 Task: Find a house in Proletarsk, Russia, with 1 bedroom and 1 bed, priced between ₹5000 and ₹12000.
Action: Mouse moved to (427, 63)
Screenshot: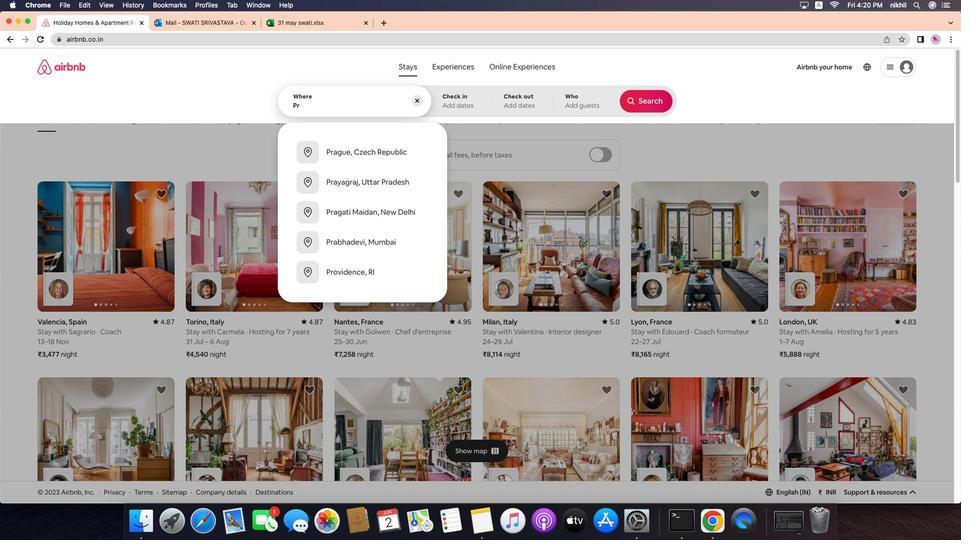 
Action: Mouse pressed left at (427, 63)
Screenshot: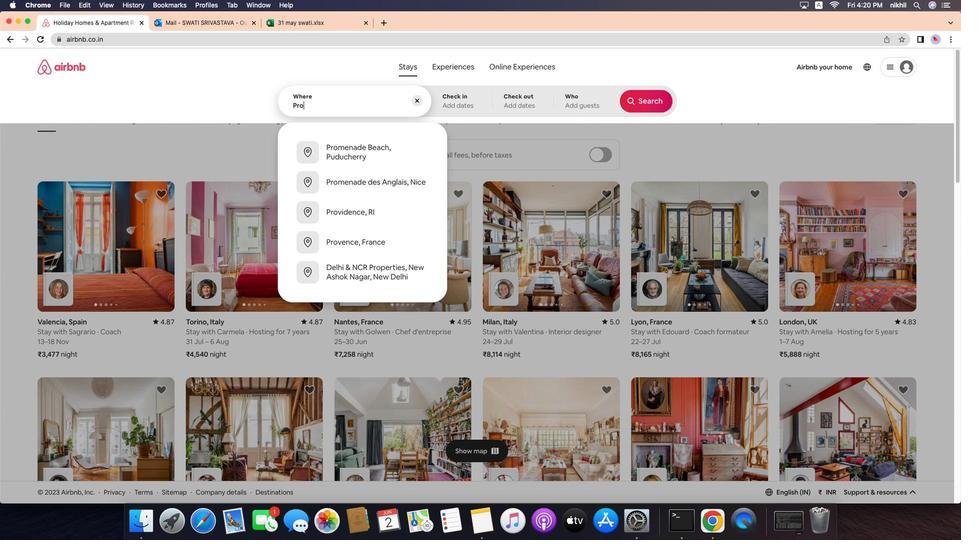 
Action: Mouse moved to (432, 59)
Screenshot: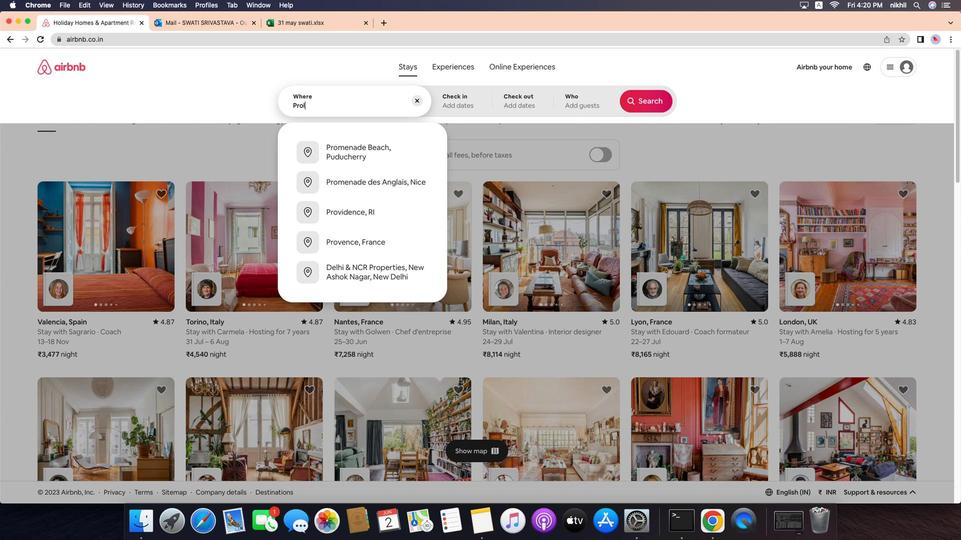 
Action: Mouse pressed left at (432, 59)
Screenshot: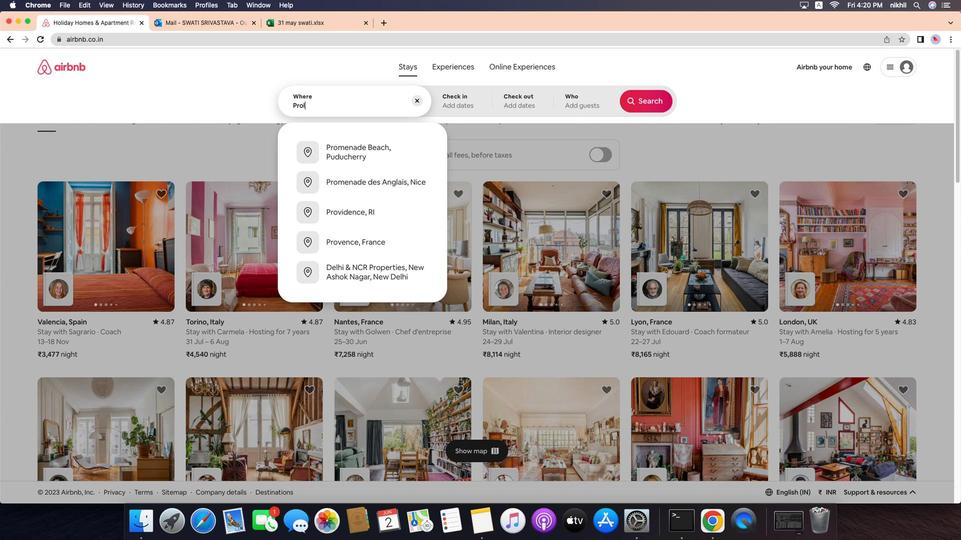
Action: Mouse moved to (367, 98)
Screenshot: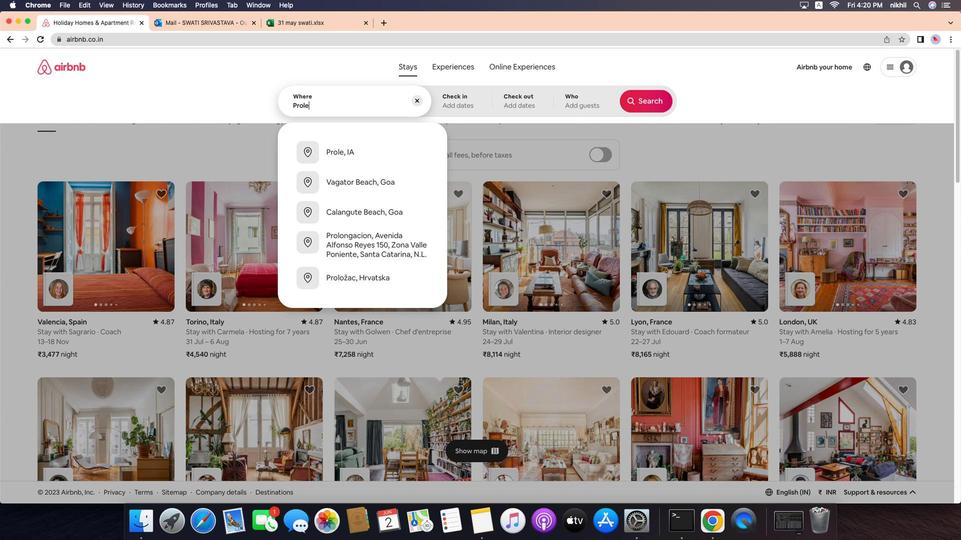 
Action: Mouse pressed left at (367, 98)
Screenshot: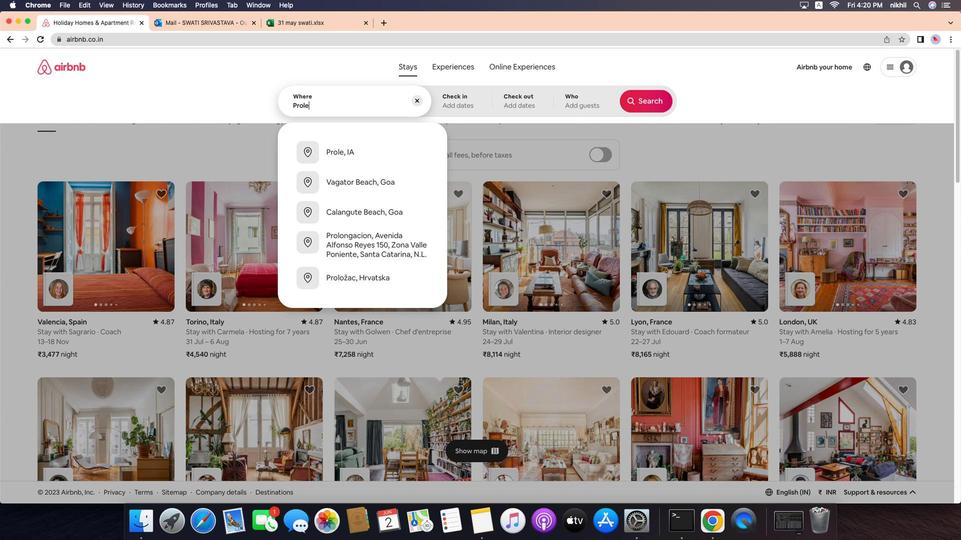 
Action: Mouse moved to (366, 98)
Screenshot: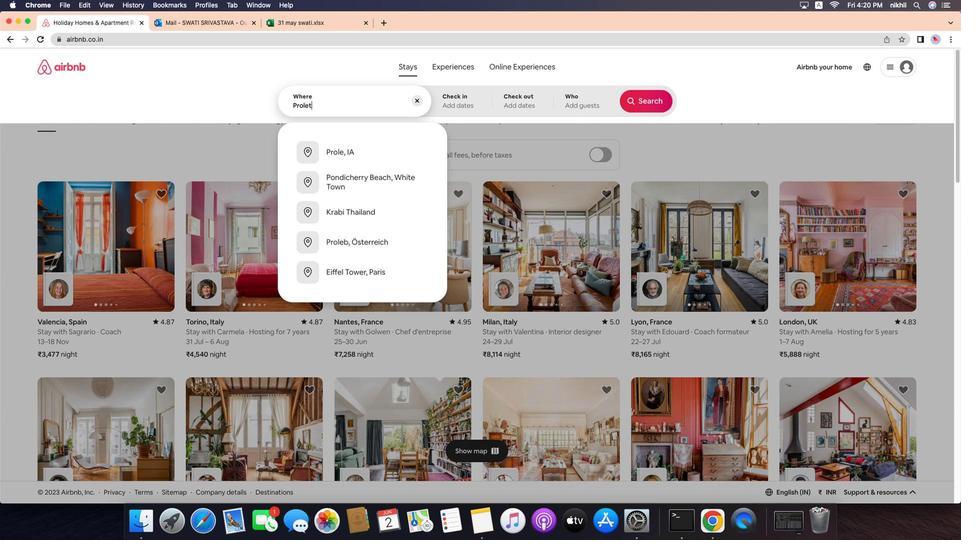 
Action: Key pressed Key.caps_lock'P'Key.caps_lock'r''o''l''e''t''a''r''s''k'','Key.spaceKey.caps_lock'R'Key.caps_lock'u''s''s''i''a'Key.enter
Screenshot: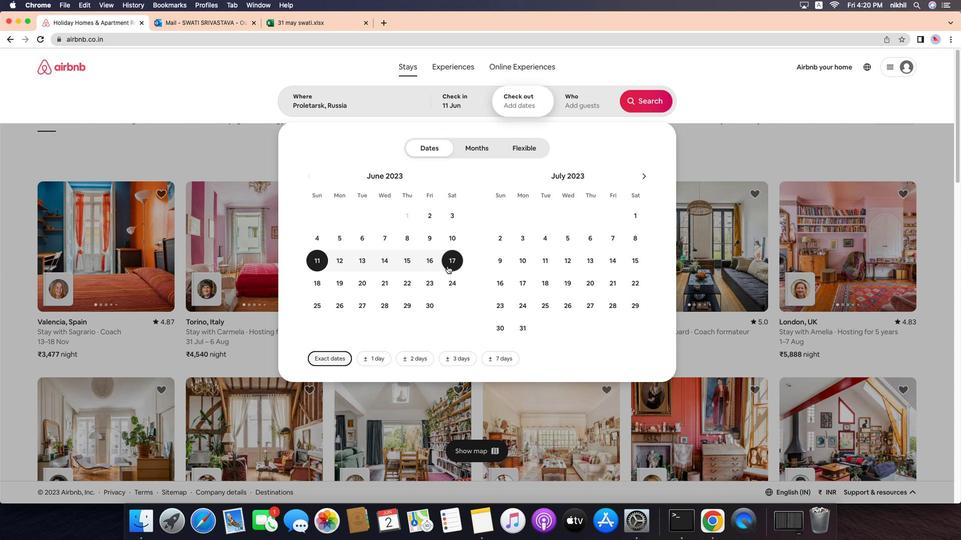 
Action: Mouse moved to (321, 264)
Screenshot: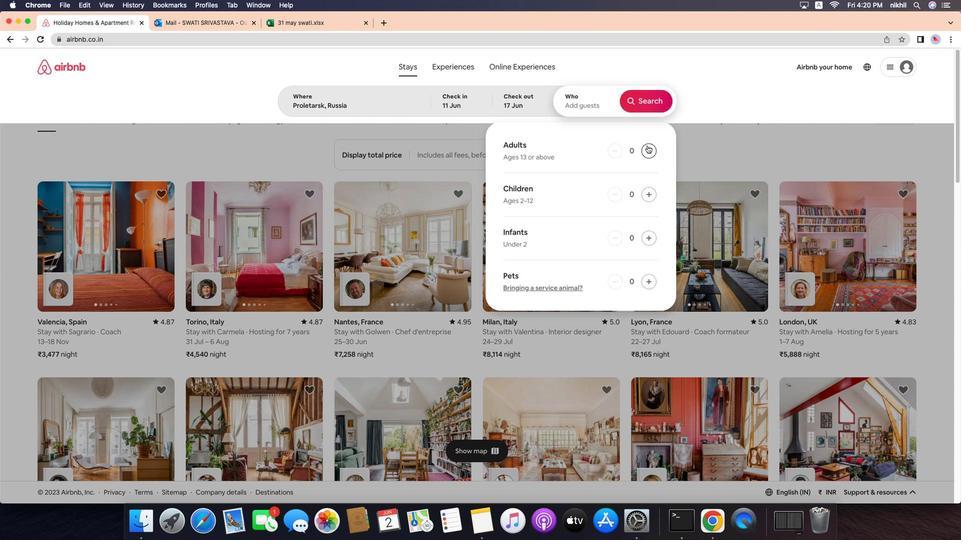 
Action: Mouse pressed left at (321, 264)
Screenshot: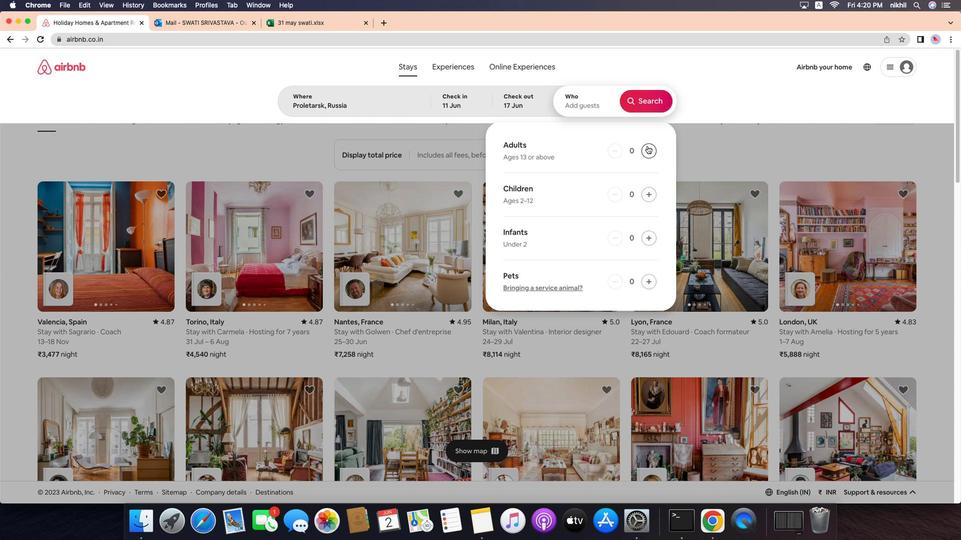 
Action: Mouse moved to (463, 270)
Screenshot: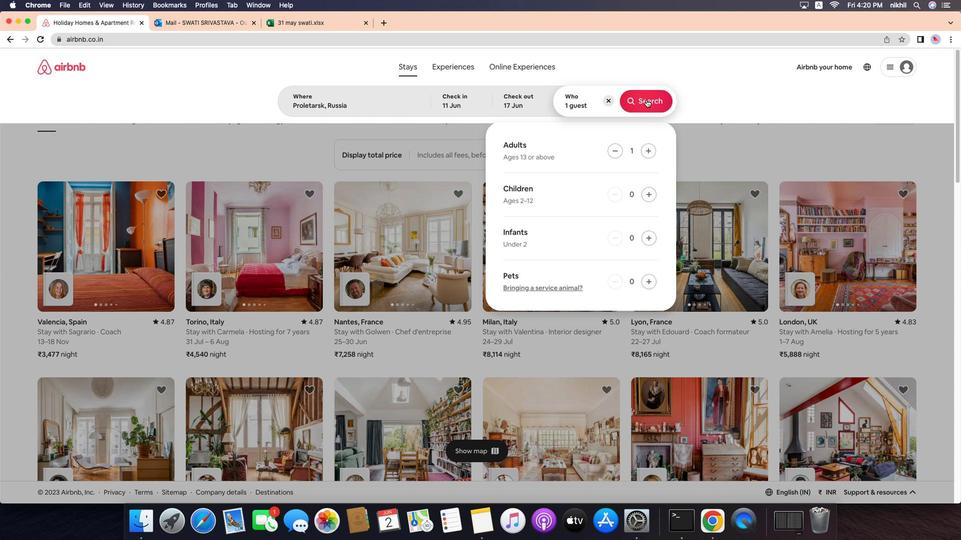 
Action: Mouse pressed left at (463, 270)
Screenshot: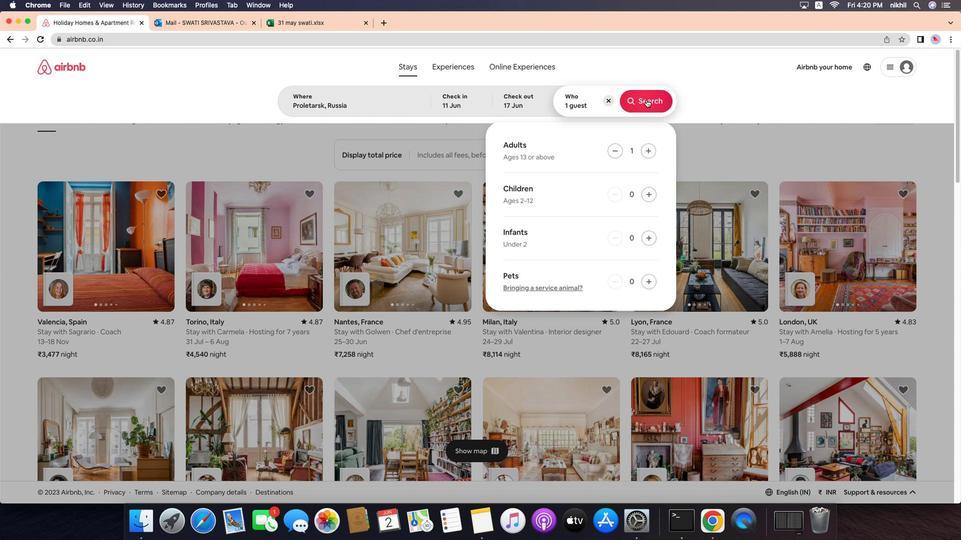 
Action: Mouse moved to (614, 92)
Screenshot: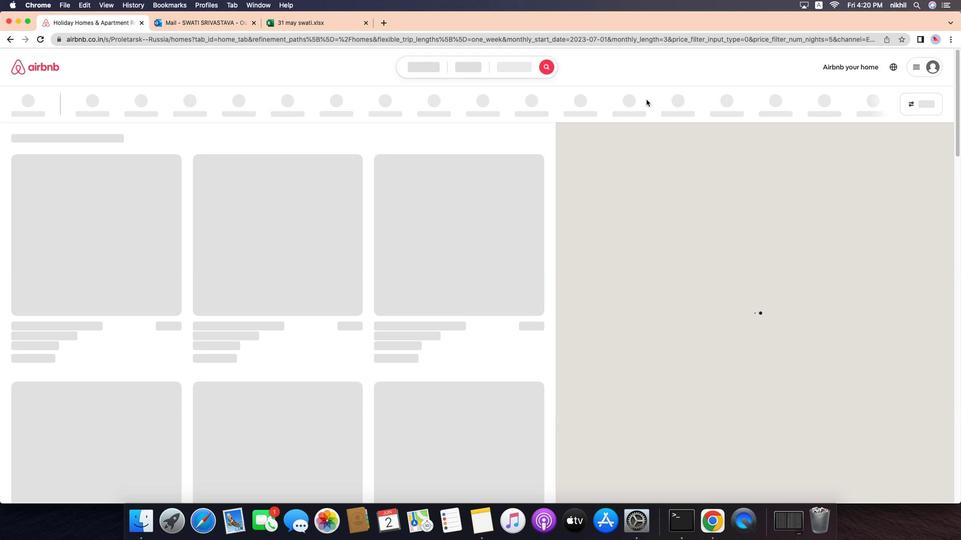 
Action: Mouse pressed left at (614, 92)
Screenshot: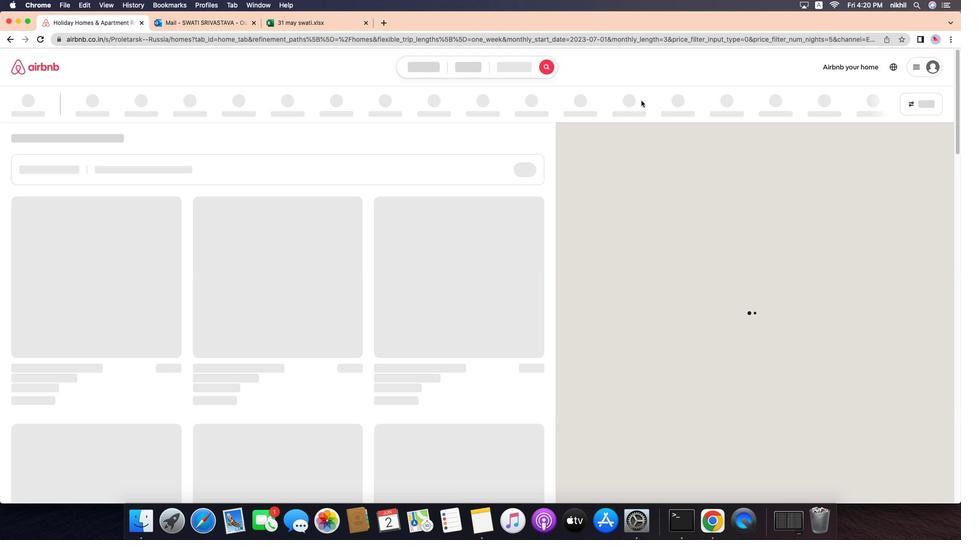 
Action: Mouse moved to (676, 142)
Screenshot: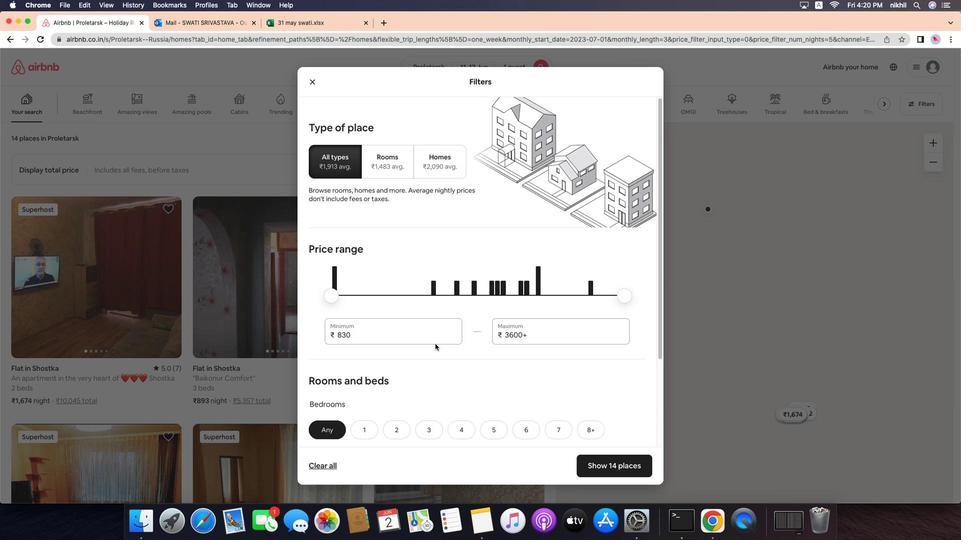 
Action: Mouse pressed left at (676, 142)
Screenshot: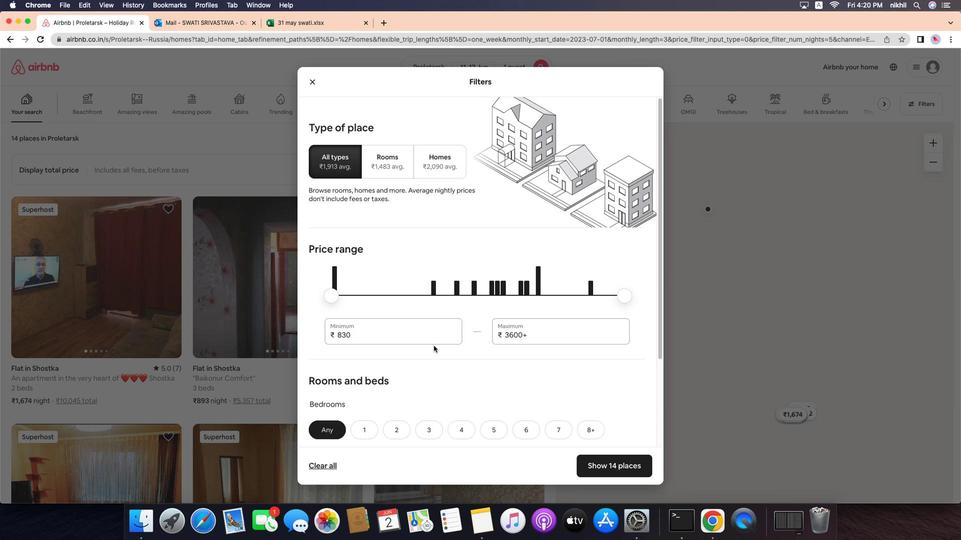 
Action: Mouse moved to (675, 92)
Screenshot: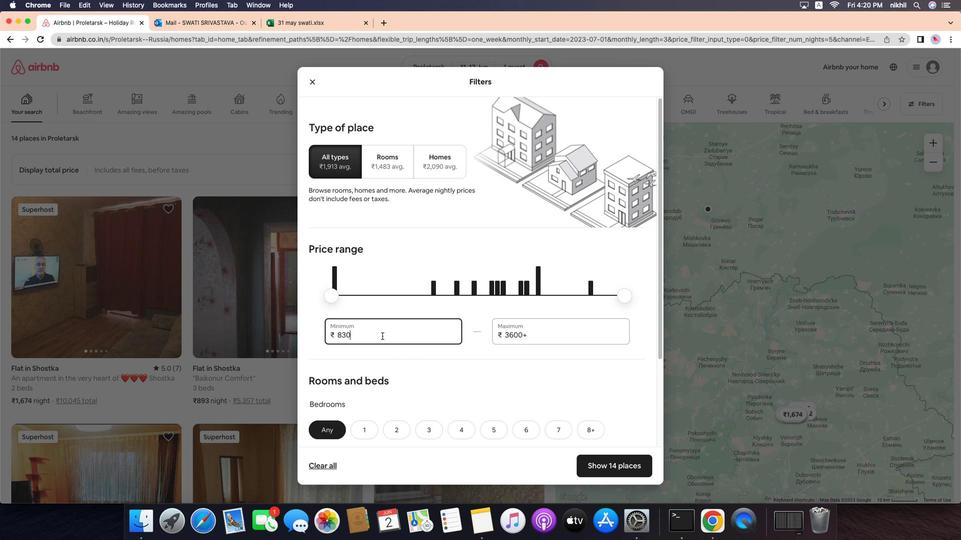 
Action: Mouse pressed left at (675, 92)
Screenshot: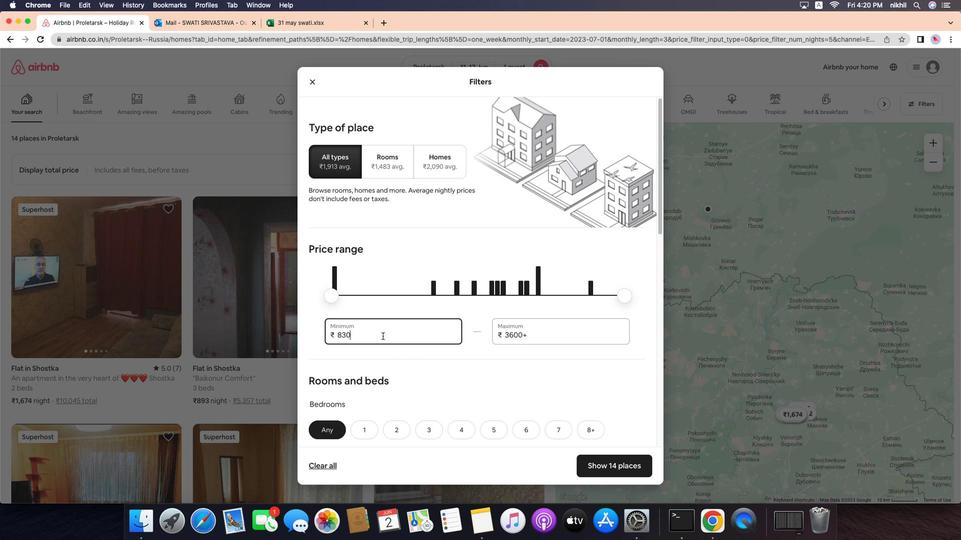 
Action: Mouse moved to (966, 97)
Screenshot: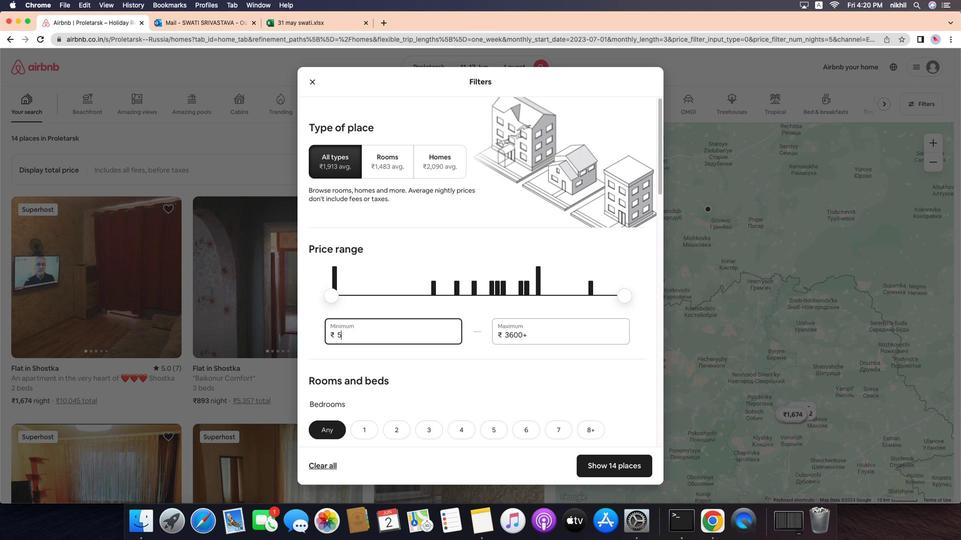 
Action: Mouse pressed left at (966, 97)
Screenshot: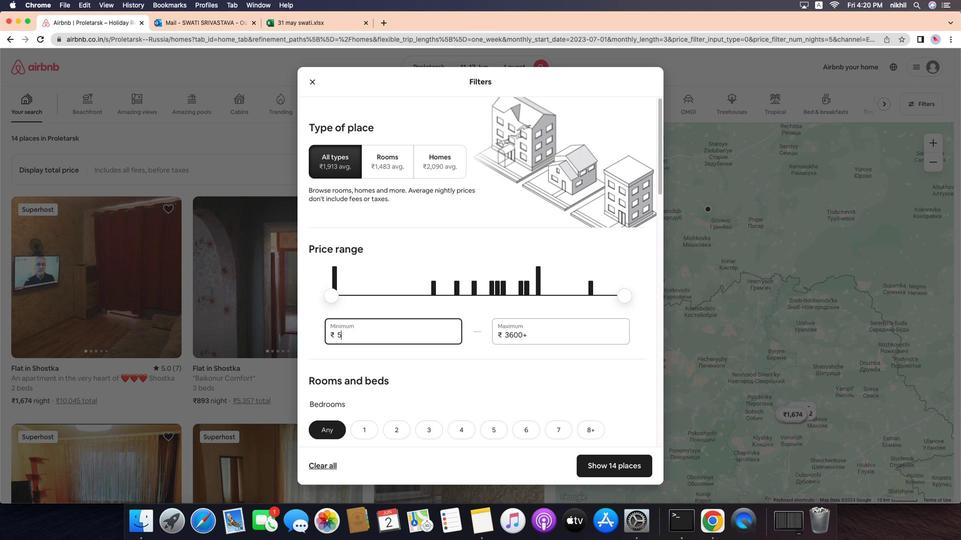 
Action: Mouse moved to (393, 344)
Screenshot: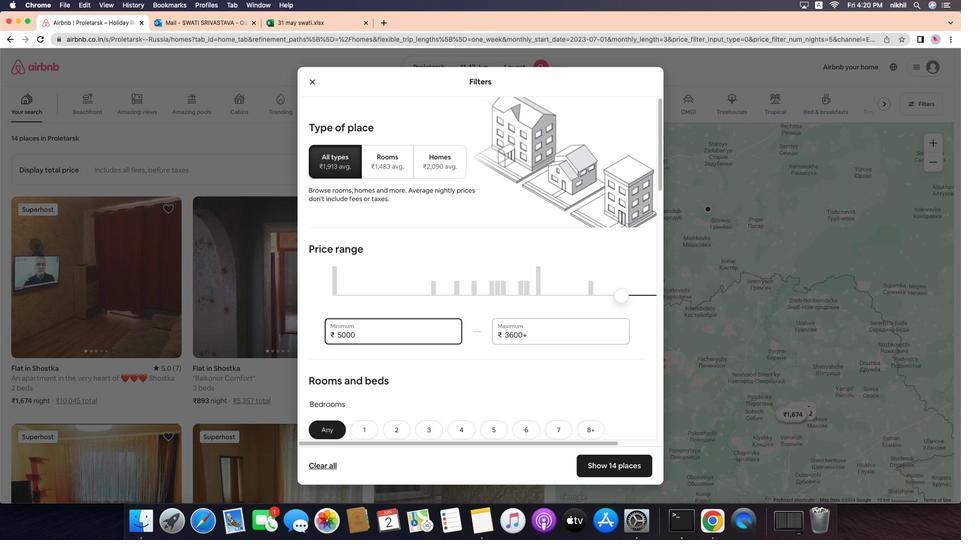 
Action: Mouse pressed left at (393, 344)
Screenshot: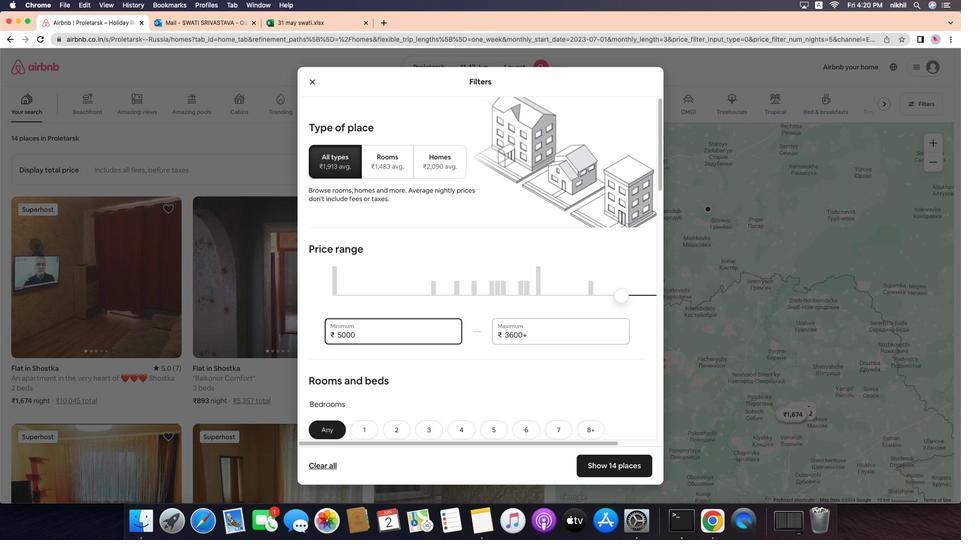 
Action: Mouse moved to (393, 344)
Screenshot: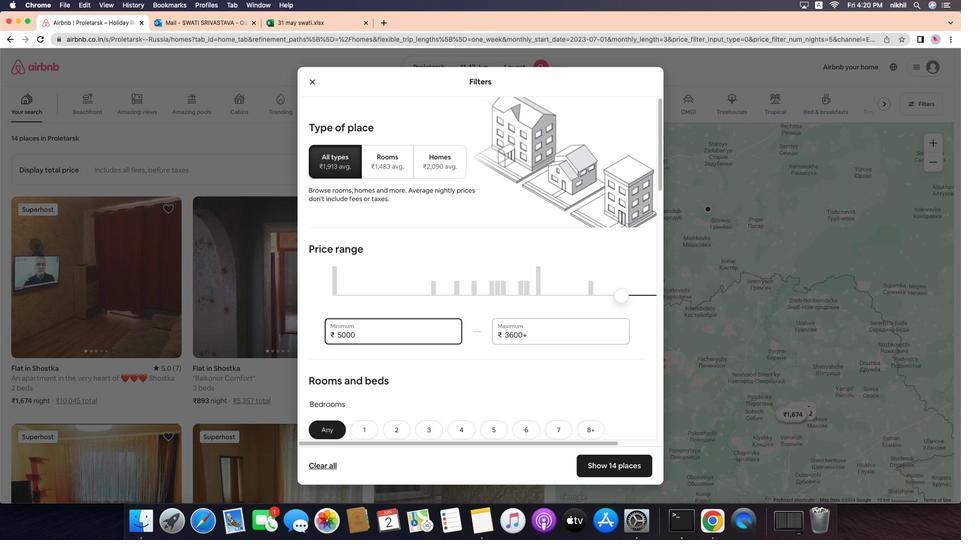 
Action: Key pressed Key.backspaceKey.backspaceKey.backspaceKey.backspace'5''0''0''0'
Screenshot: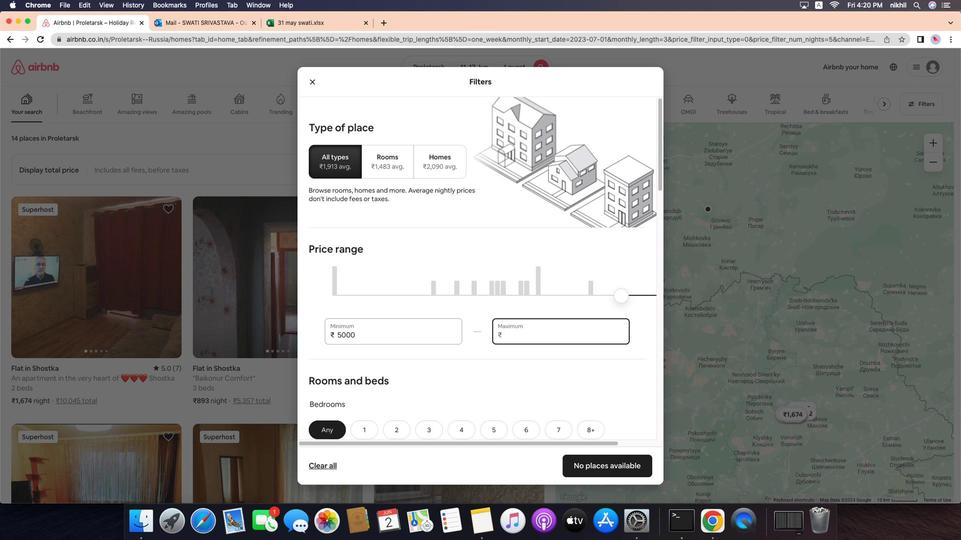 
Action: Mouse moved to (565, 343)
Screenshot: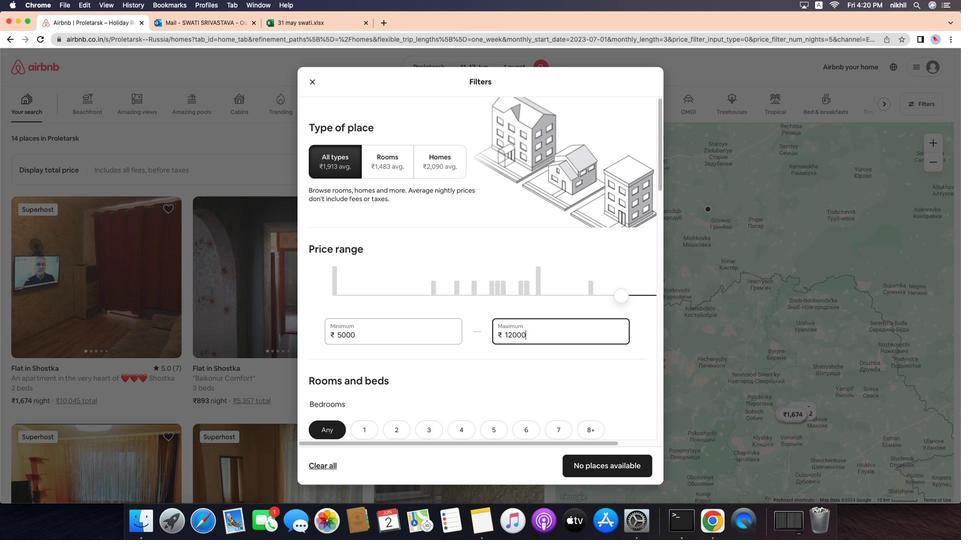 
Action: Mouse pressed left at (565, 343)
Screenshot: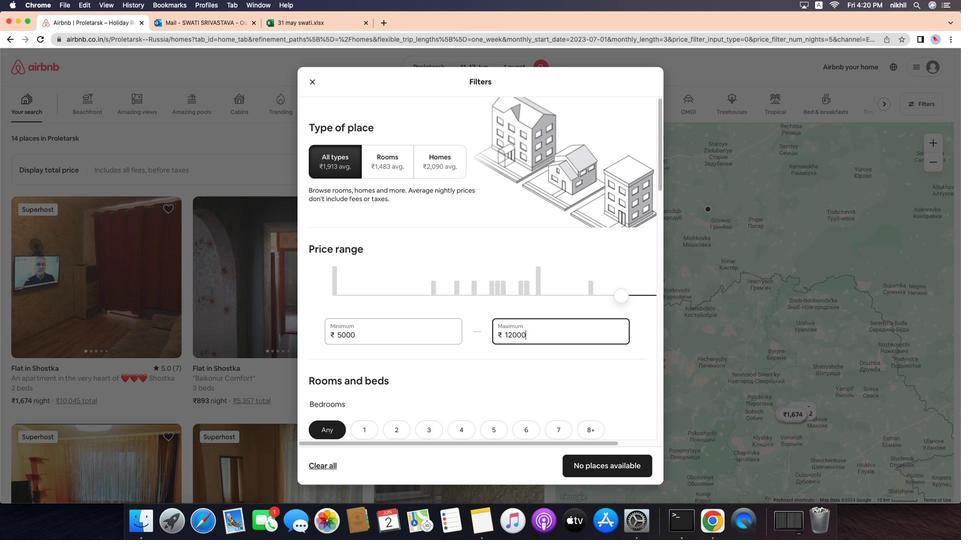 
Action: Mouse moved to (564, 343)
Screenshot: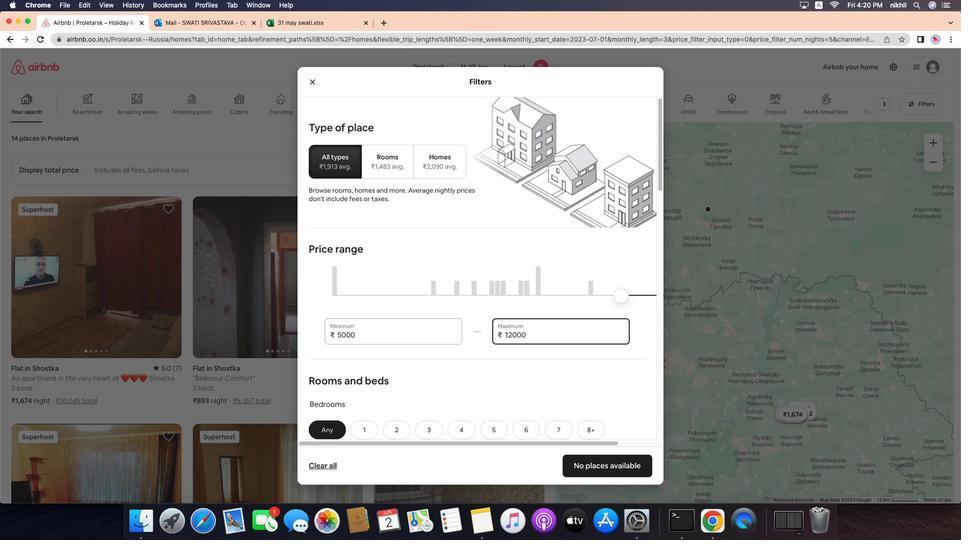 
Action: Key pressed Key.backspaceKey.backspaceKey.backspaceKey.backspaceKey.backspaceKey.backspaceKey.backspace'1''2''0''0''0'
Screenshot: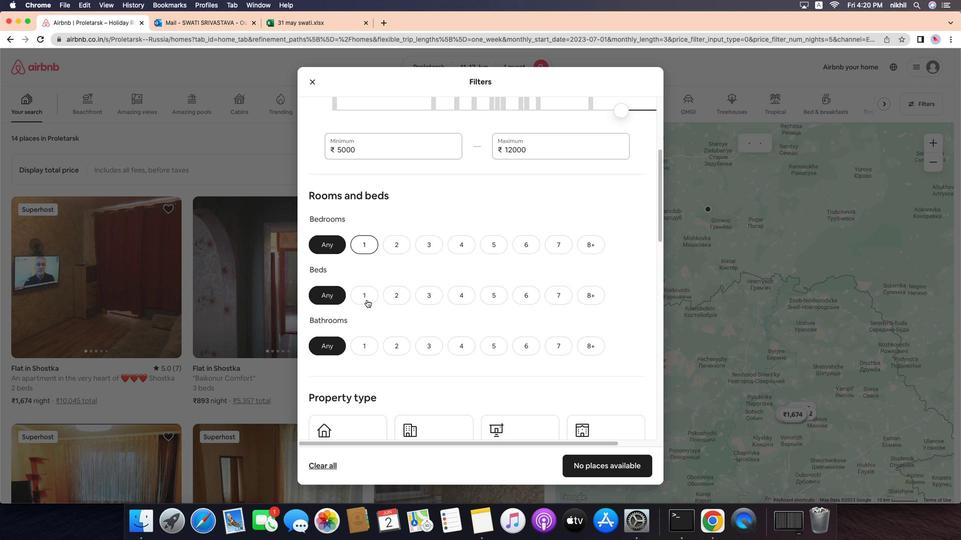 
Action: Mouse moved to (504, 370)
Screenshot: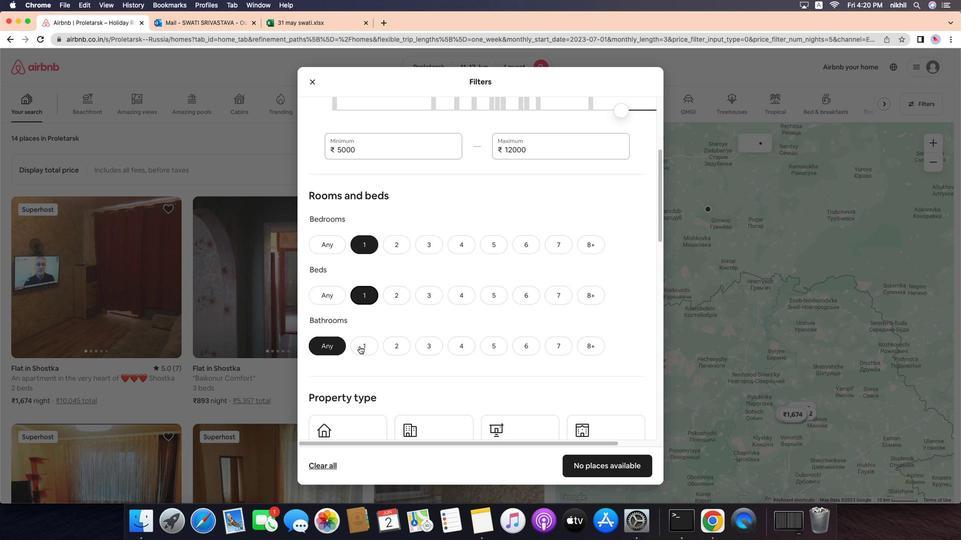 
Action: Mouse scrolled (504, 370) with delta (-13, -14)
Screenshot: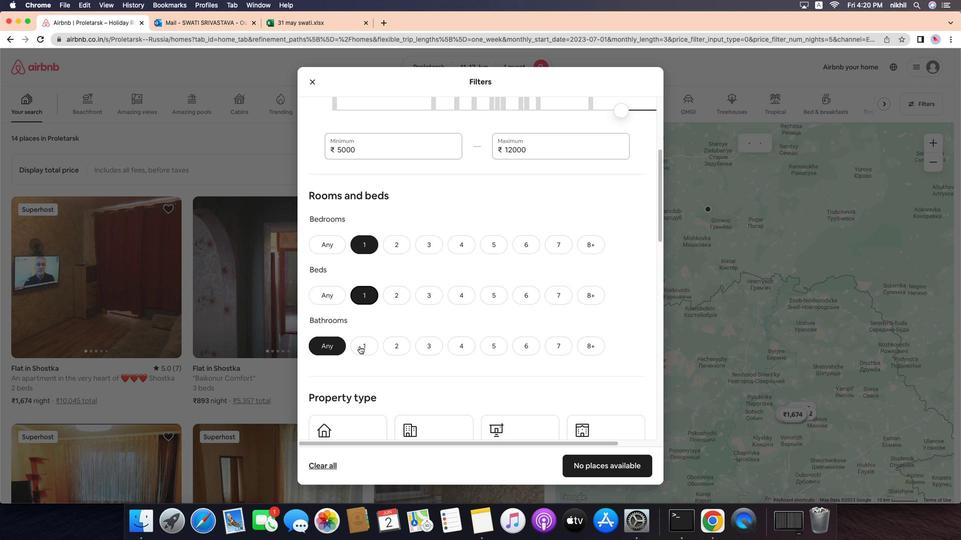 
Action: Mouse scrolled (504, 370) with delta (-13, -14)
Screenshot: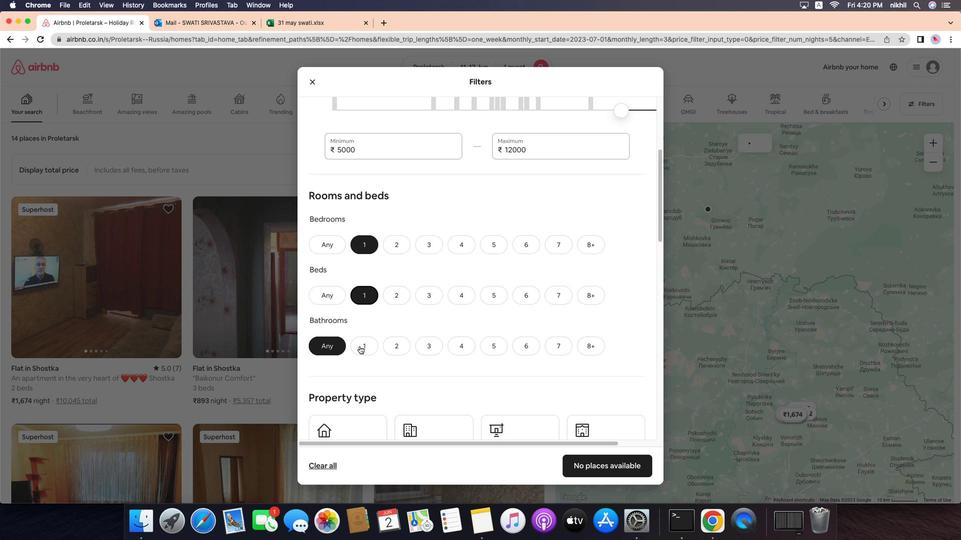 
Action: Mouse scrolled (504, 370) with delta (-13, -15)
Screenshot: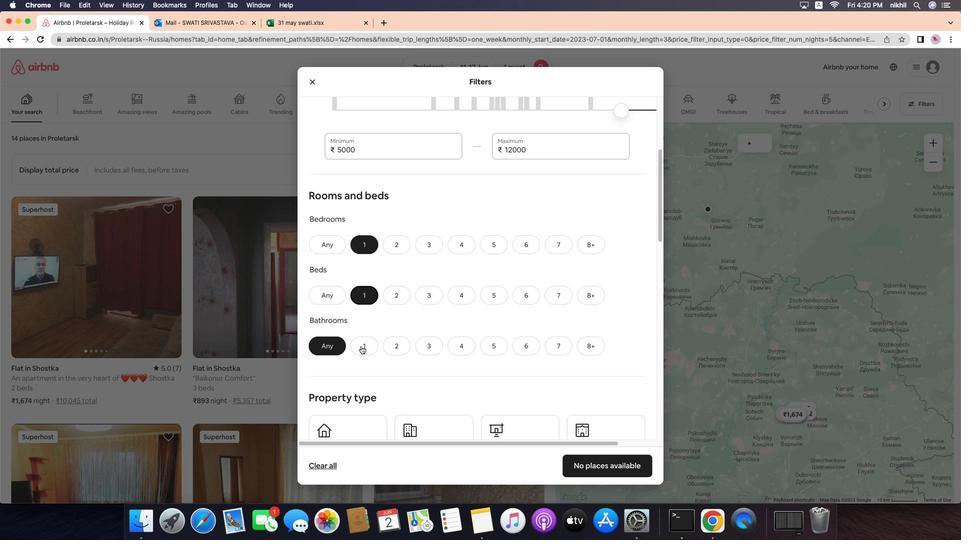 
Action: Mouse moved to (504, 370)
Screenshot: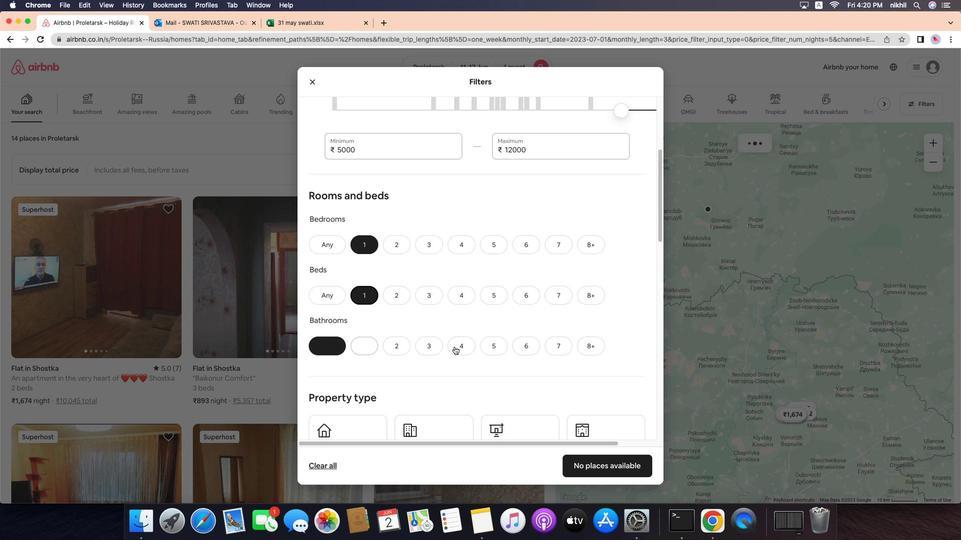 
Action: Mouse scrolled (504, 370) with delta (-13, -14)
Screenshot: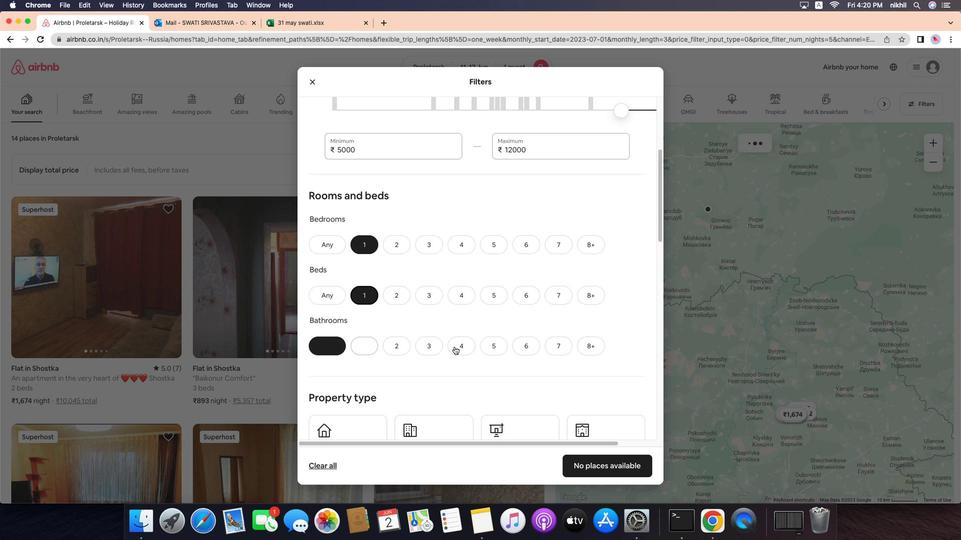 
Action: Mouse scrolled (504, 370) with delta (-13, -14)
Screenshot: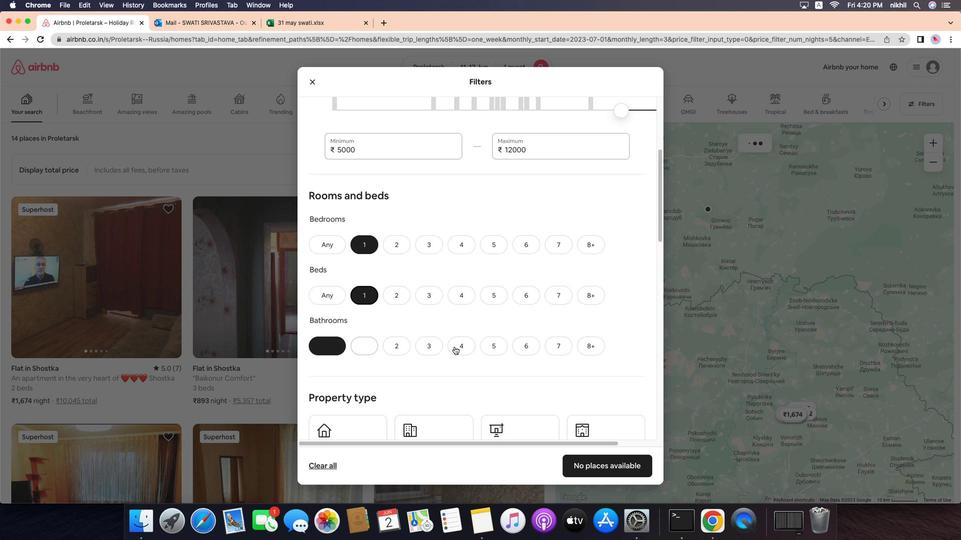 
Action: Mouse scrolled (504, 370) with delta (-13, -15)
Screenshot: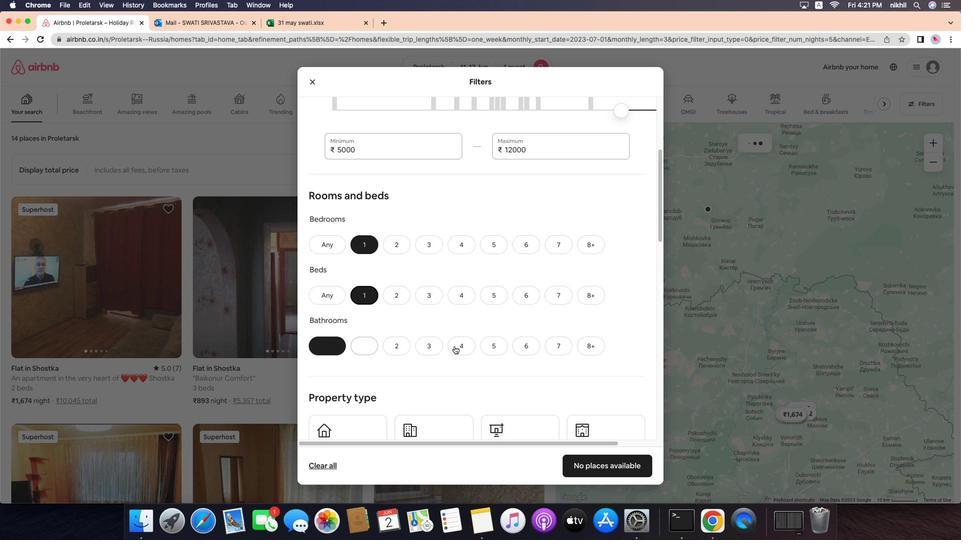 
Action: Mouse moved to (375, 244)
Screenshot: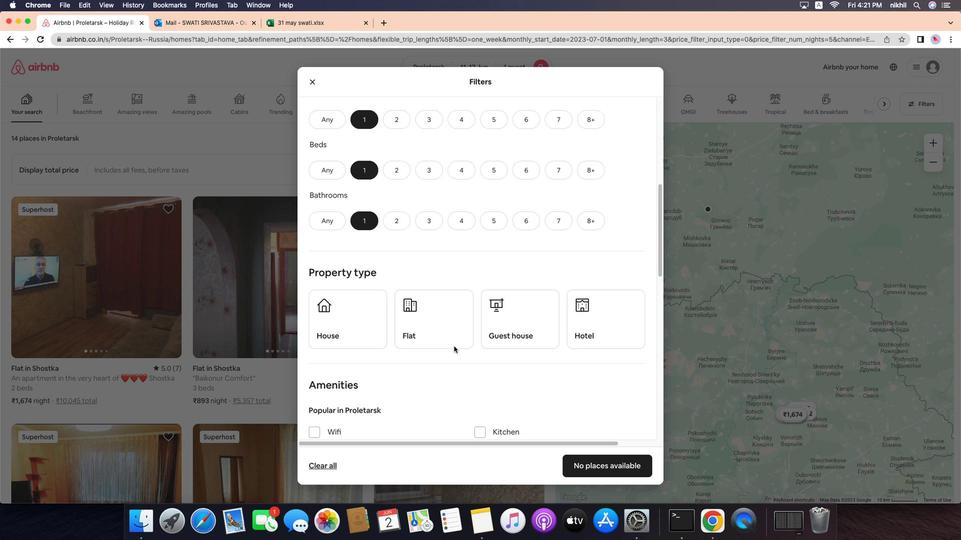 
Action: Mouse pressed left at (375, 244)
Screenshot: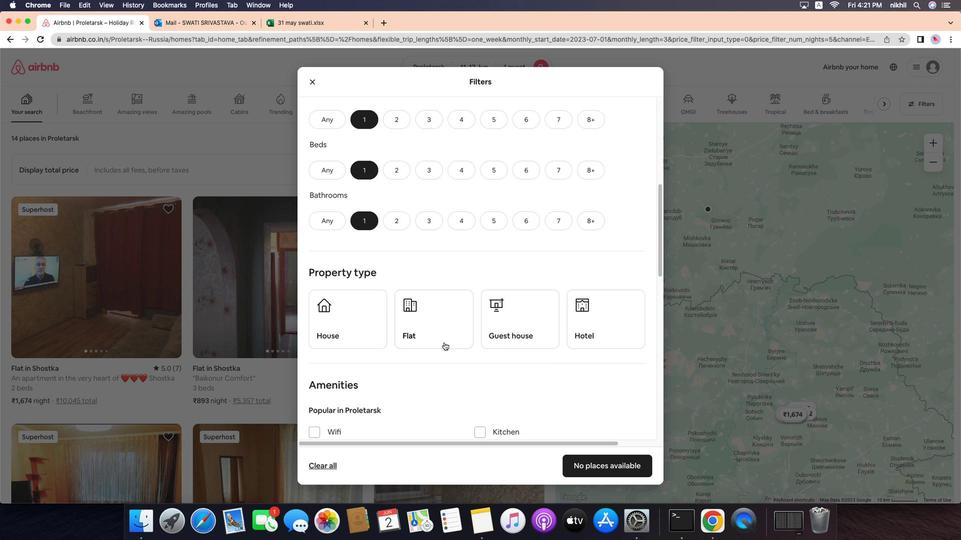 
Action: Mouse moved to (376, 306)
Screenshot: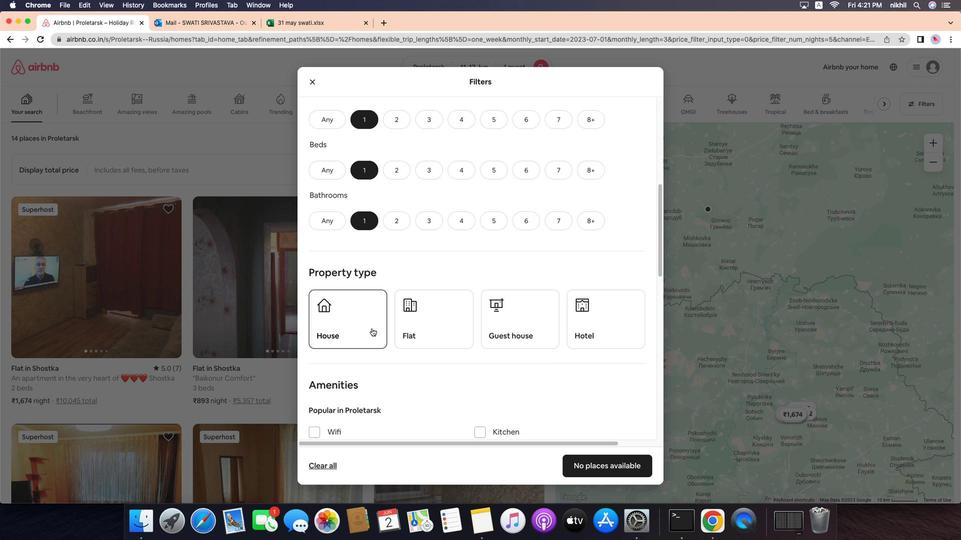 
Action: Mouse pressed left at (376, 306)
Screenshot: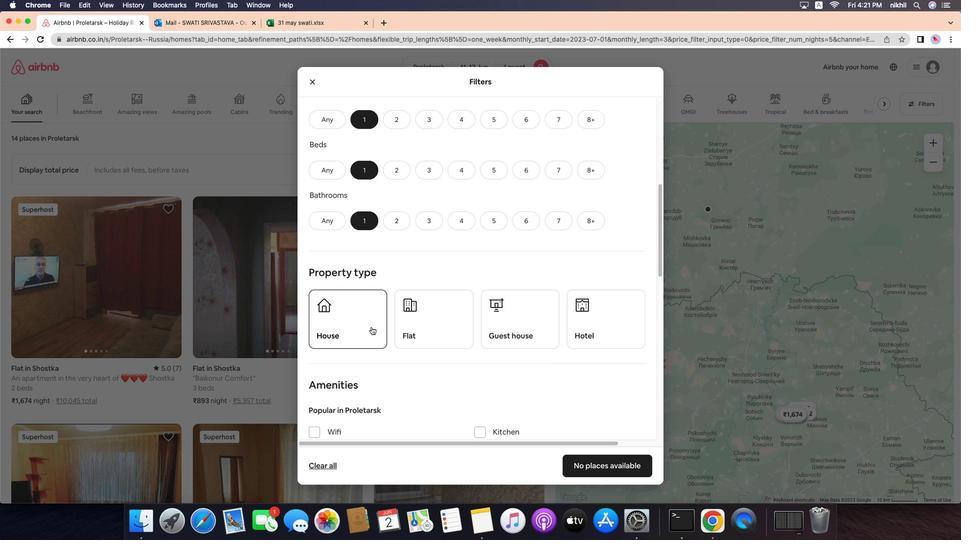 
Action: Mouse moved to (369, 355)
Screenshot: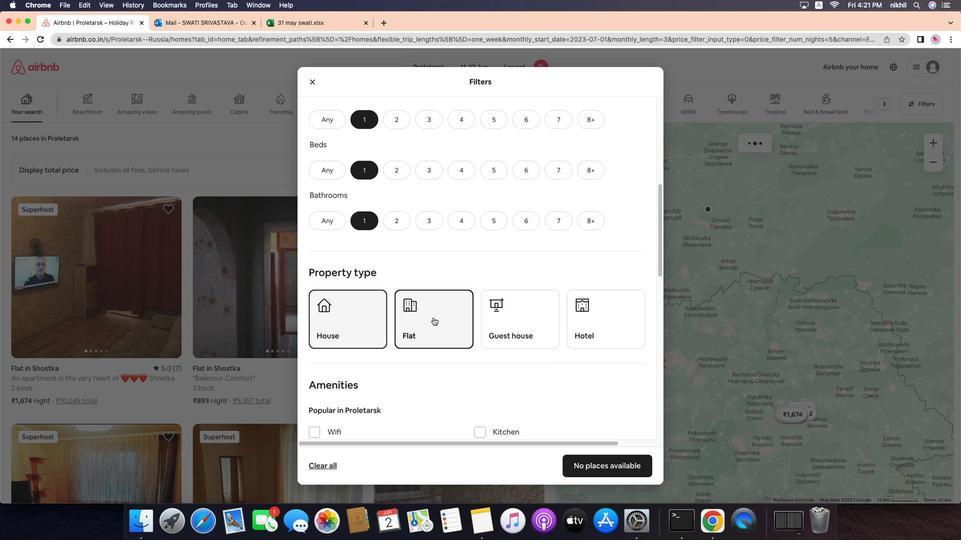 
Action: Mouse pressed left at (369, 355)
Screenshot: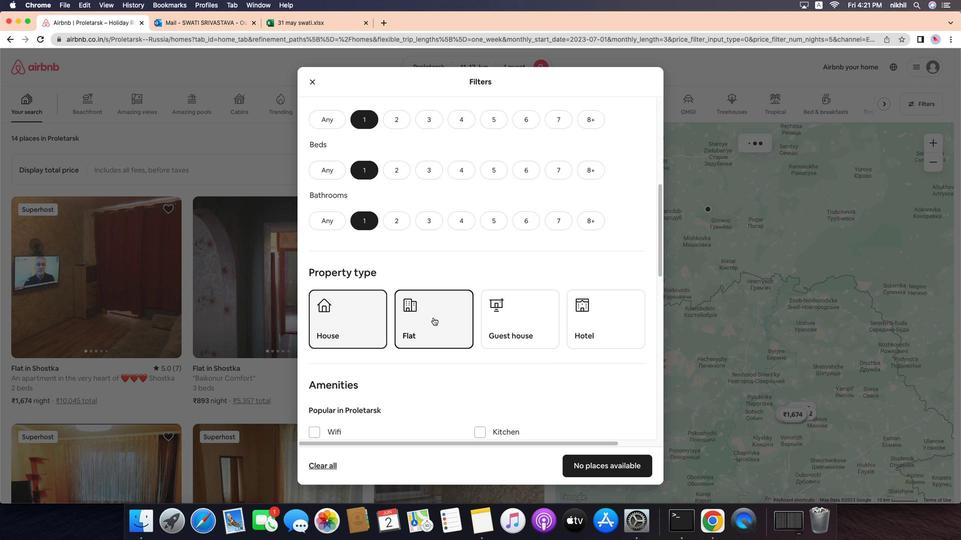 
Action: Mouse moved to (470, 355)
Screenshot: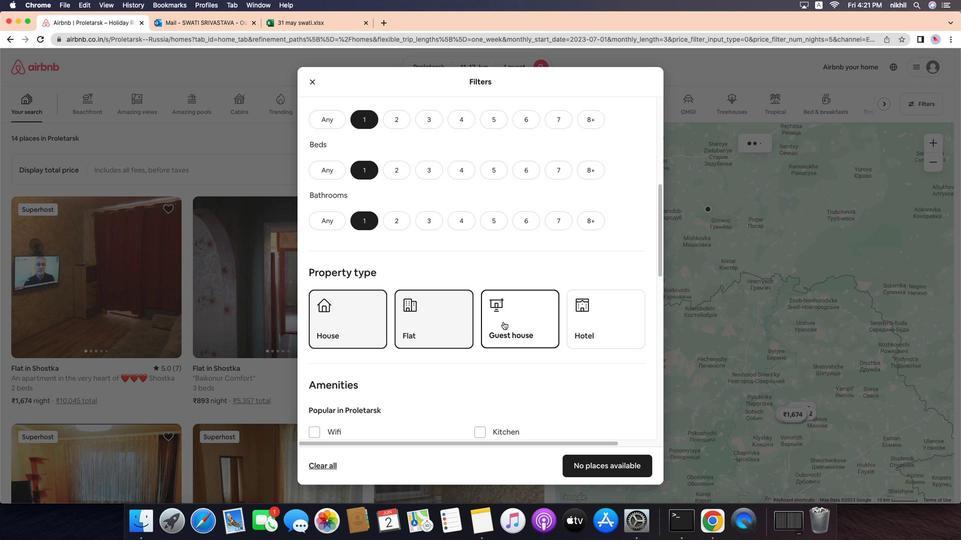 
Action: Mouse scrolled (470, 355) with delta (-13, -14)
Screenshot: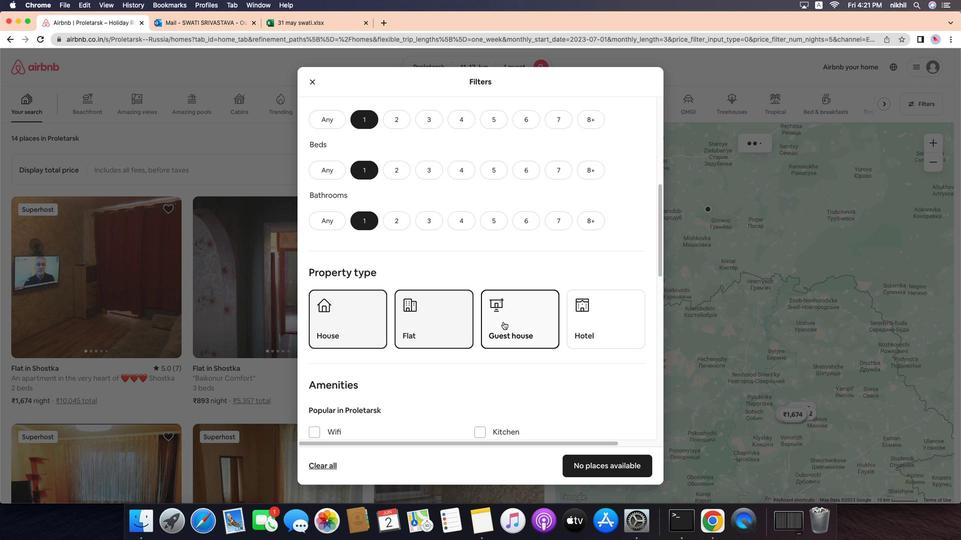 
Action: Mouse moved to (470, 355)
Screenshot: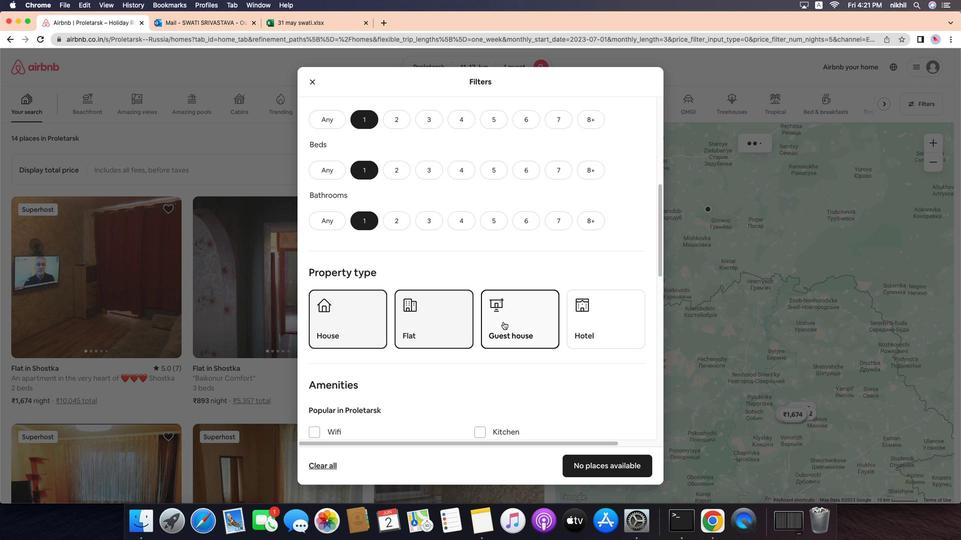 
Action: Mouse scrolled (470, 355) with delta (-13, -14)
Screenshot: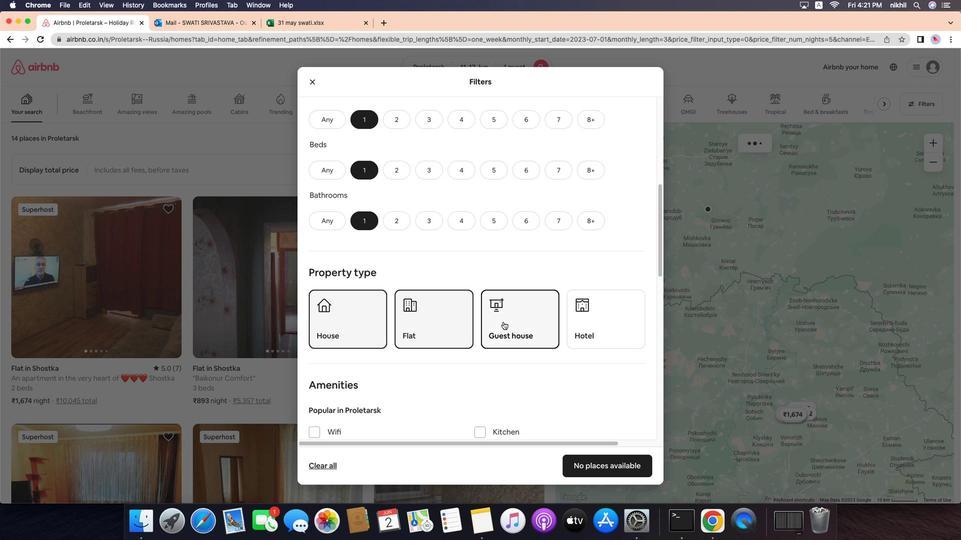 
Action: Mouse moved to (470, 355)
Screenshot: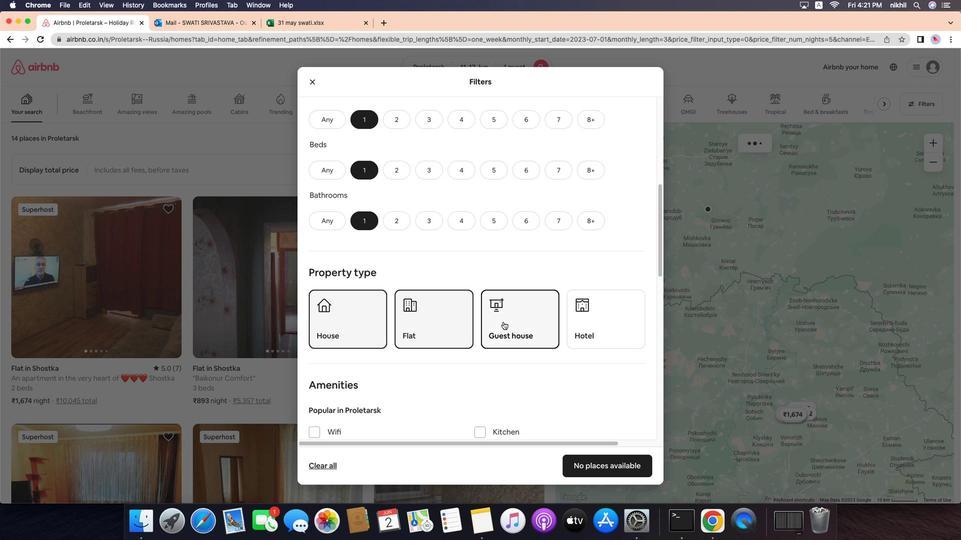 
Action: Mouse scrolled (470, 355) with delta (-13, -14)
Screenshot: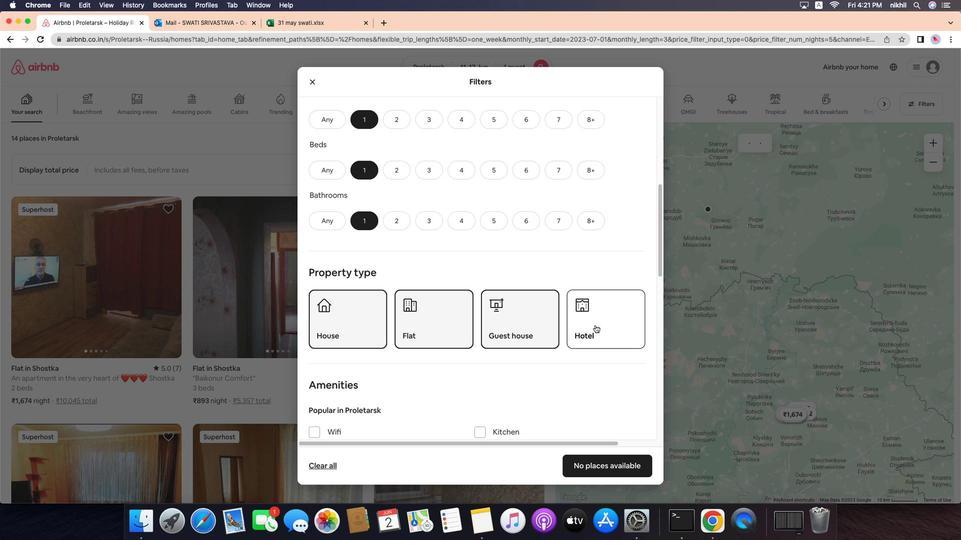 
Action: Mouse scrolled (470, 355) with delta (-13, -14)
Screenshot: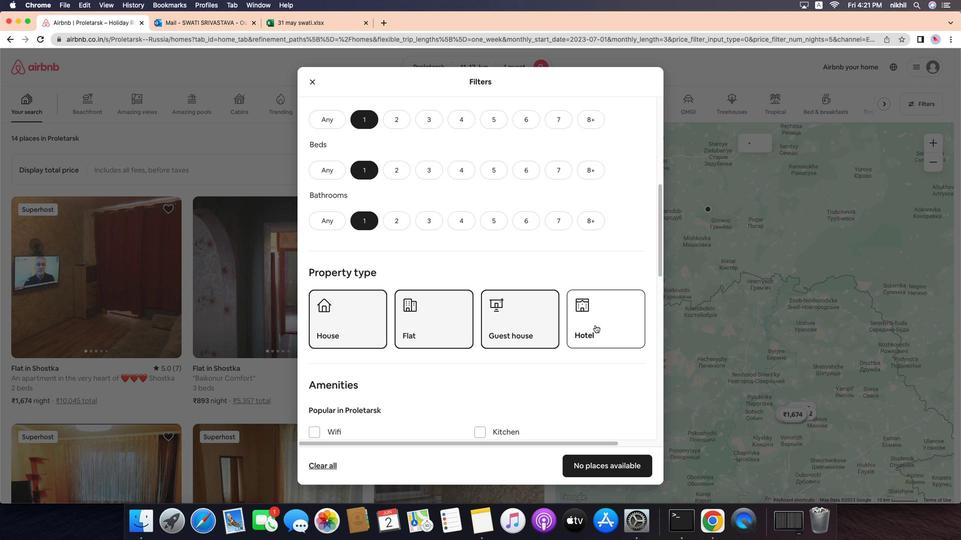 
Action: Mouse scrolled (470, 355) with delta (-13, -15)
Screenshot: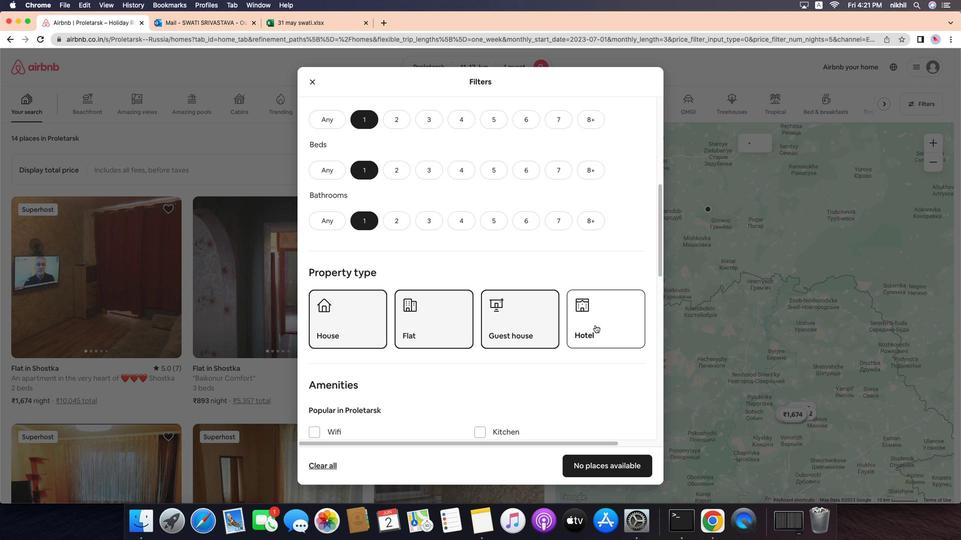 
Action: Mouse moved to (381, 334)
Screenshot: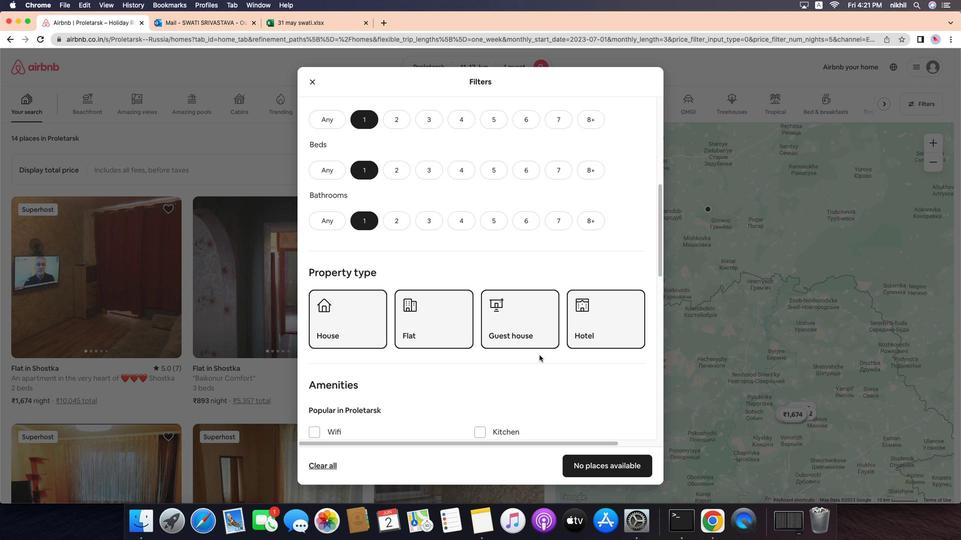 
Action: Mouse pressed left at (381, 334)
Screenshot: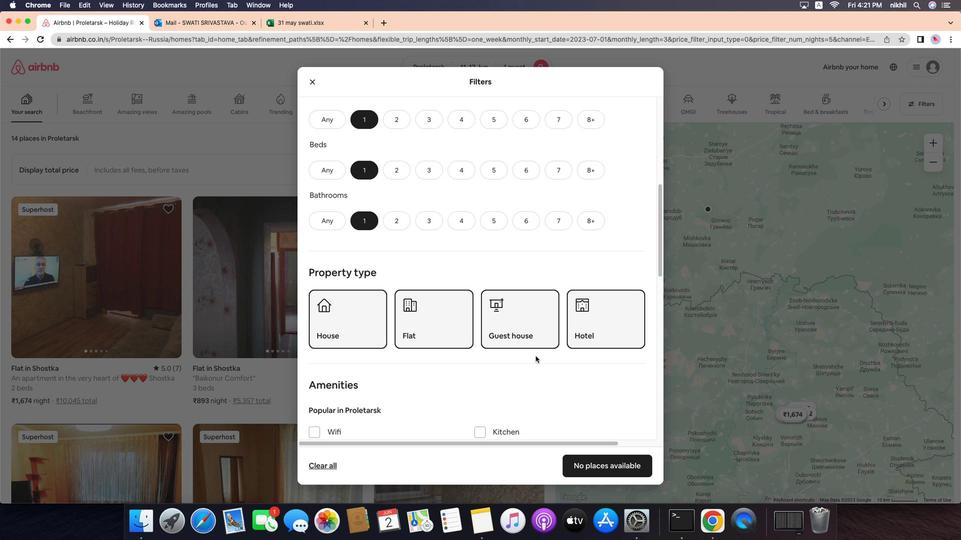 
Action: Mouse moved to (448, 324)
Screenshot: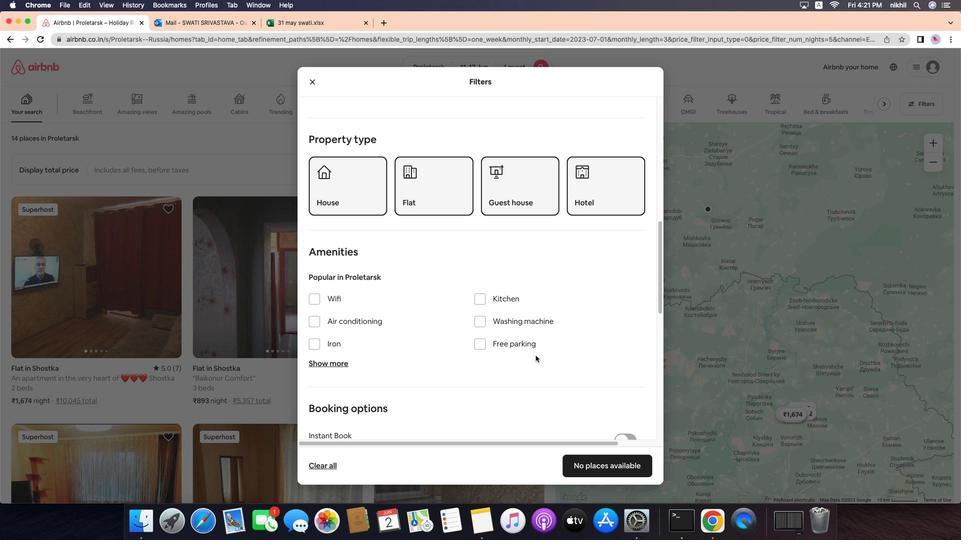 
Action: Mouse pressed left at (448, 324)
Screenshot: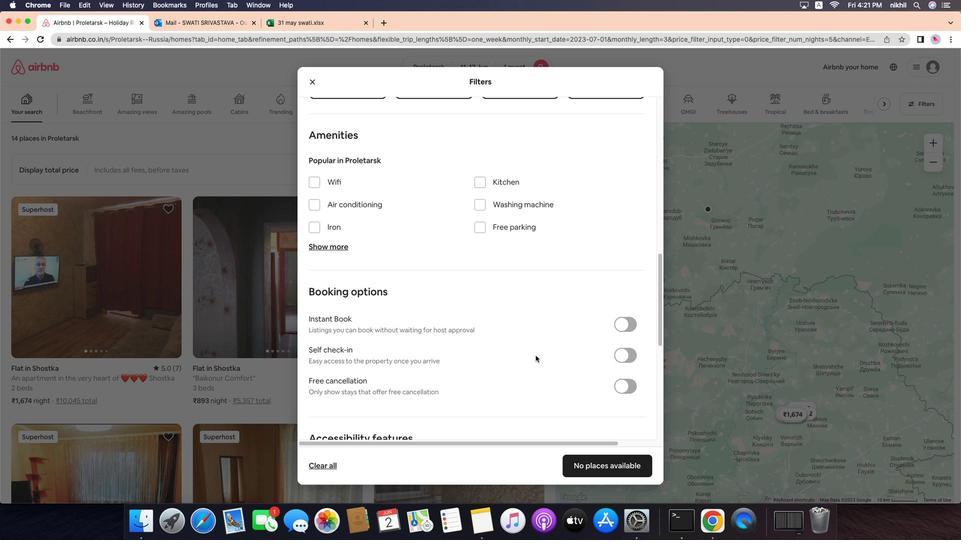 
Action: Mouse moved to (522, 329)
Screenshot: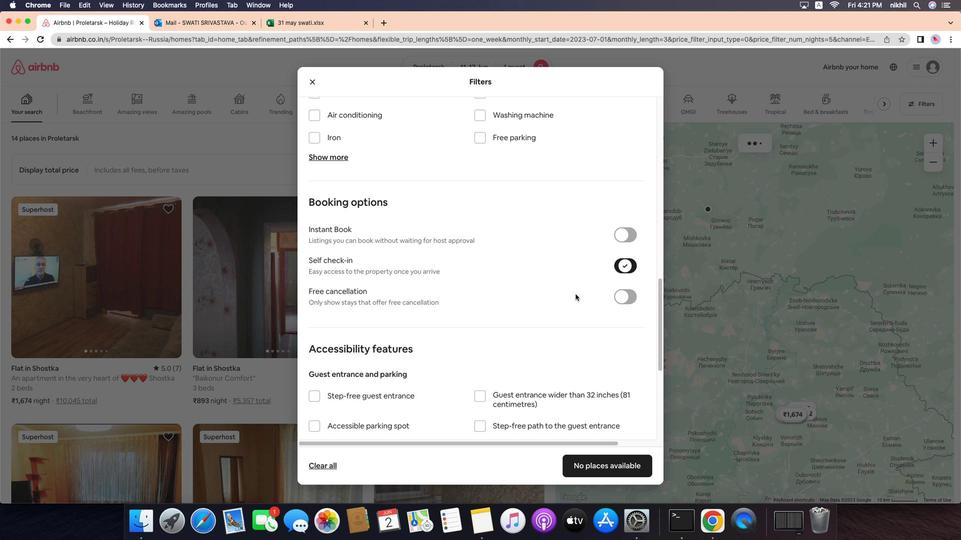 
Action: Mouse pressed left at (522, 329)
Screenshot: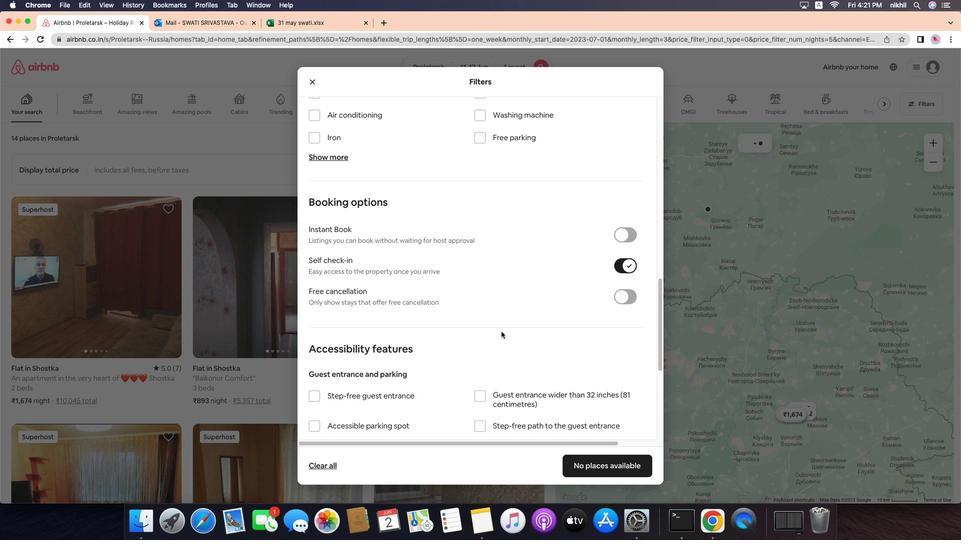 
Action: Mouse moved to (621, 332)
Screenshot: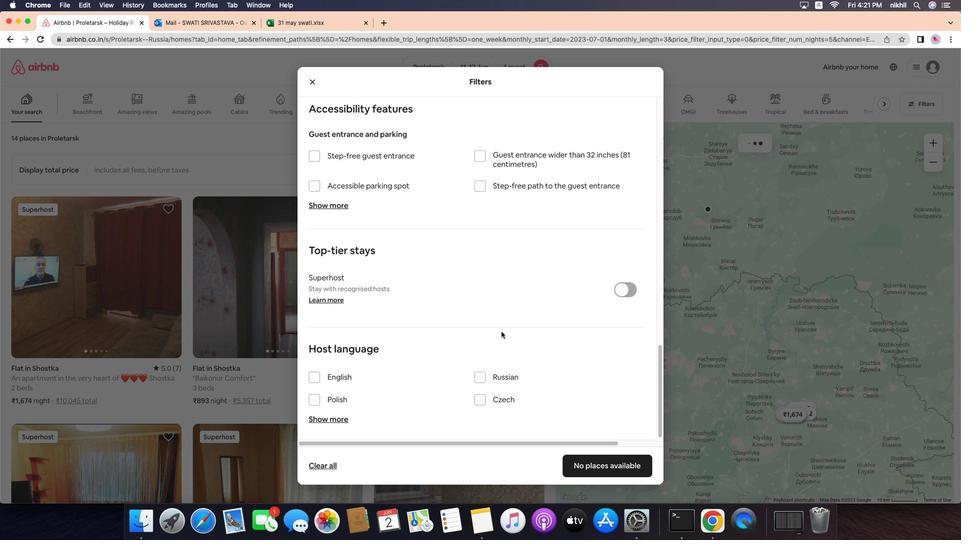
Action: Mouse pressed left at (621, 332)
Screenshot: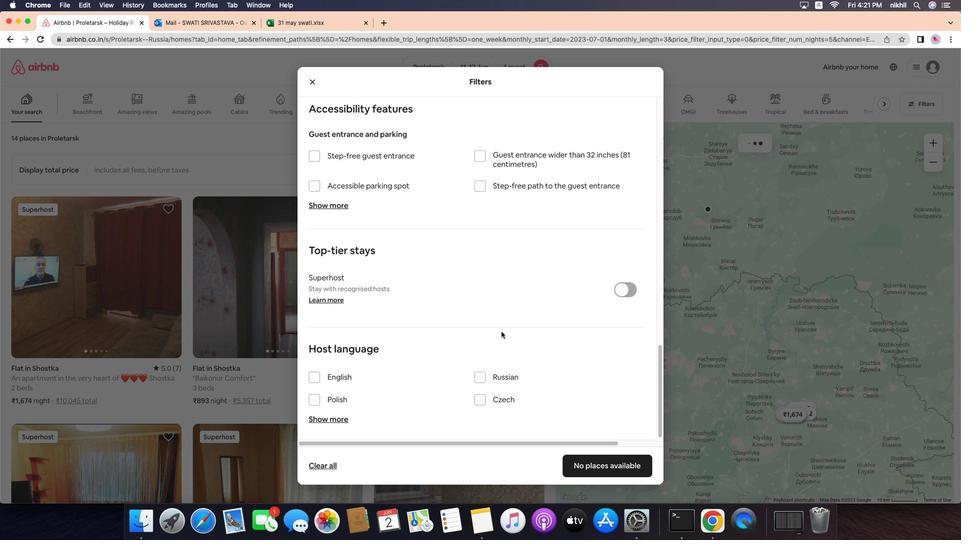 
Action: Mouse moved to (557, 366)
Screenshot: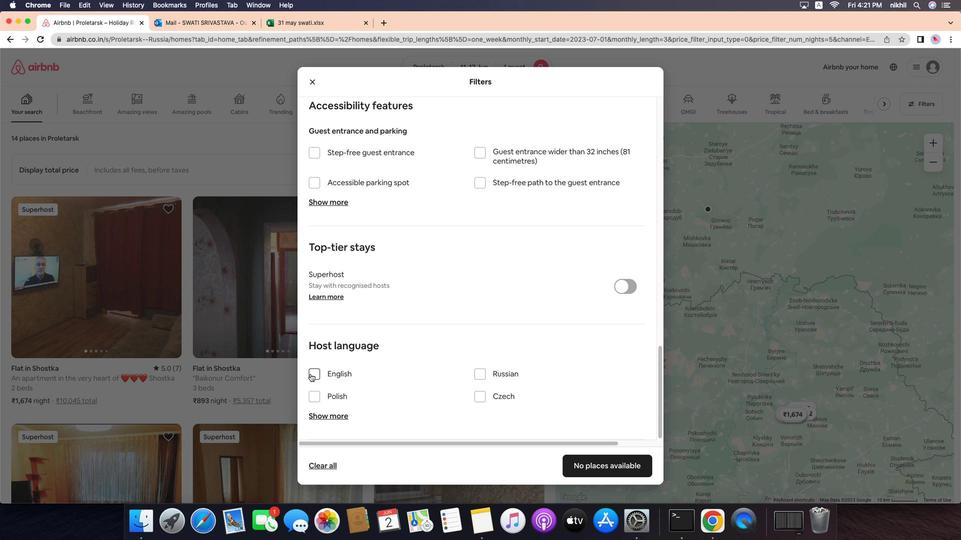 
Action: Mouse scrolled (557, 366) with delta (-13, -14)
Screenshot: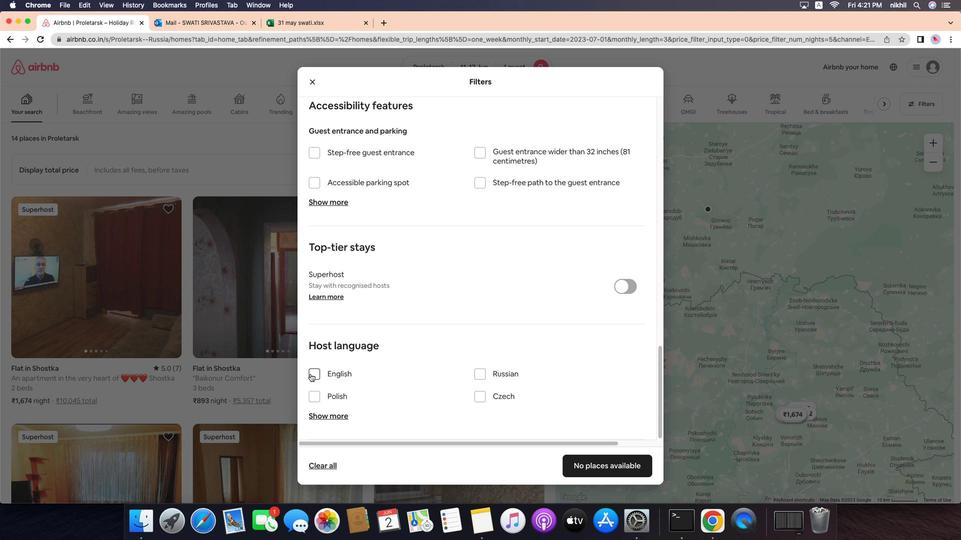 
Action: Mouse moved to (557, 365)
Screenshot: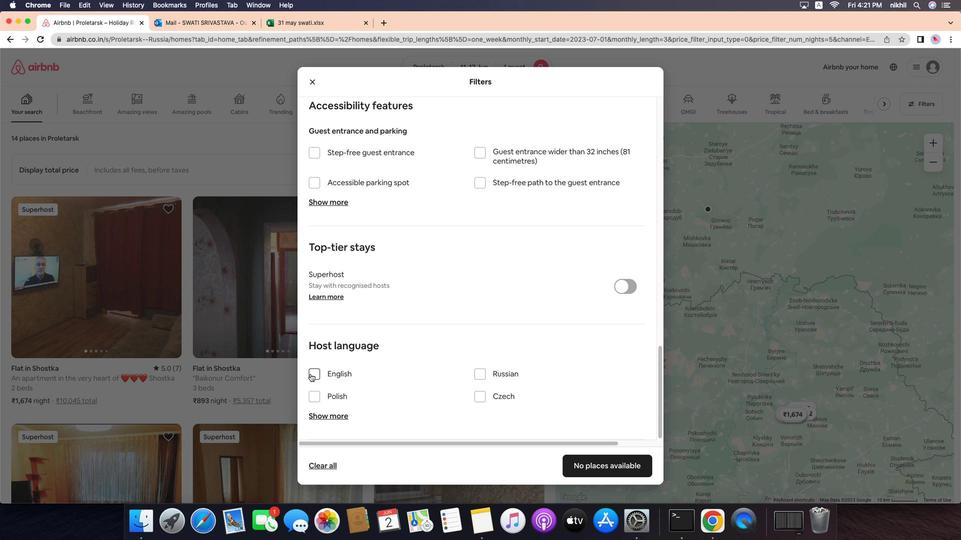 
Action: Mouse scrolled (557, 365) with delta (-13, -14)
Screenshot: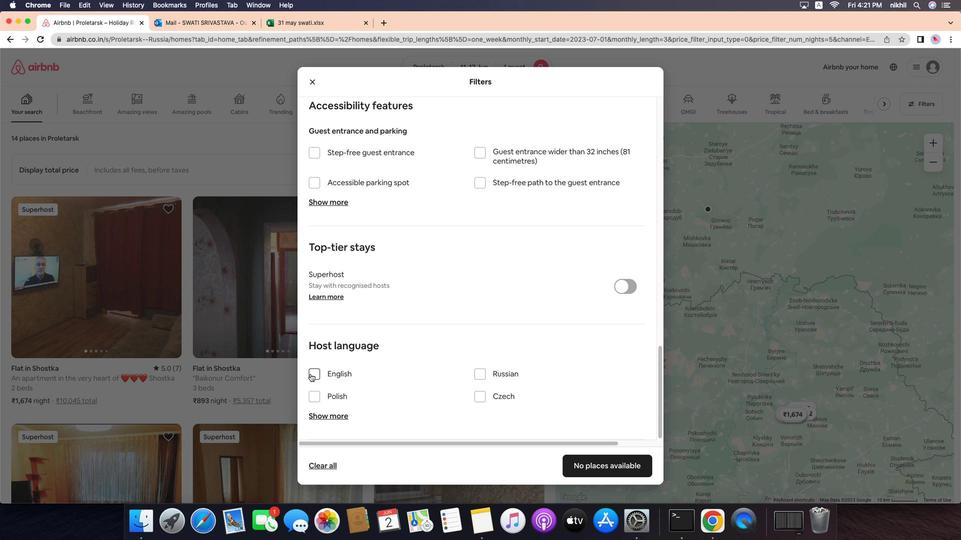 
Action: Mouse scrolled (557, 365) with delta (-13, -15)
Screenshot: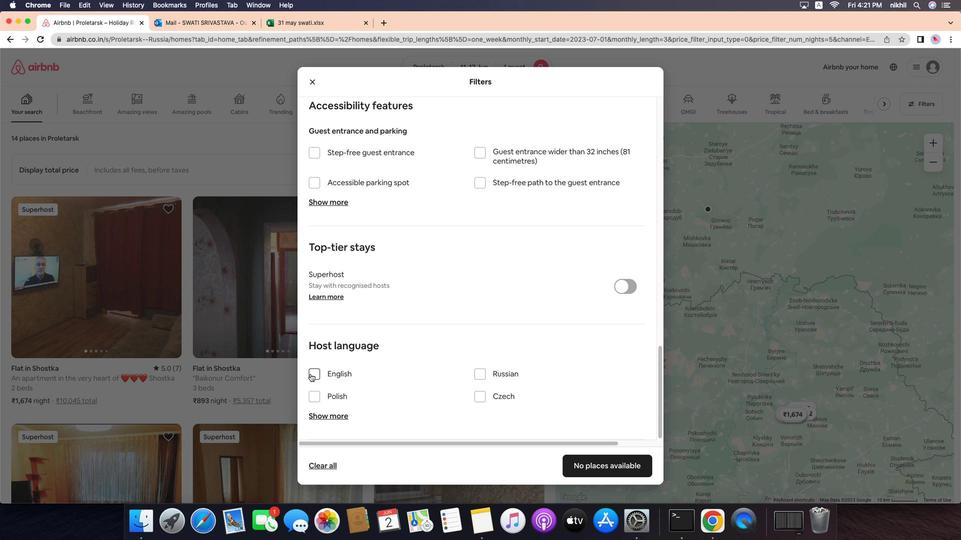 
Action: Mouse scrolled (557, 365) with delta (-13, -14)
Screenshot: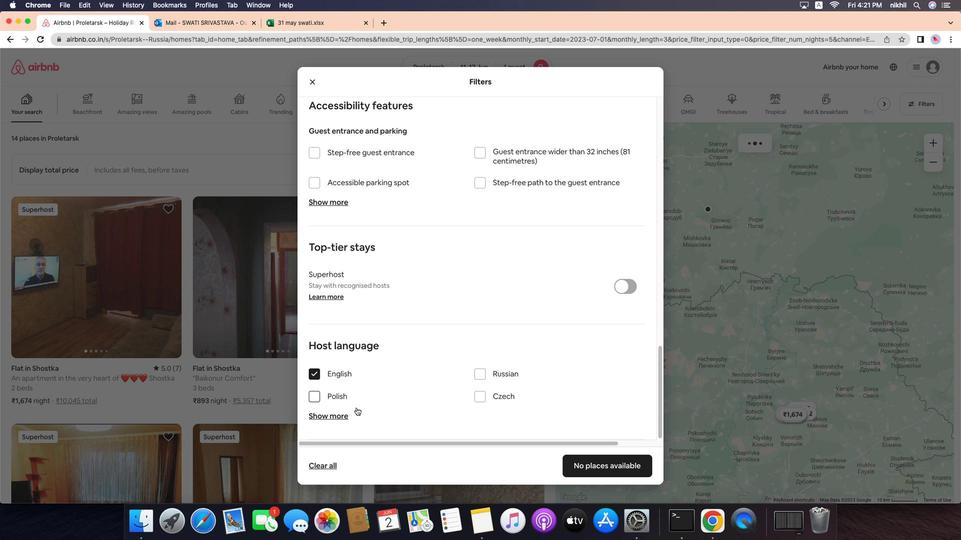 
Action: Mouse scrolled (557, 365) with delta (-13, -14)
Screenshot: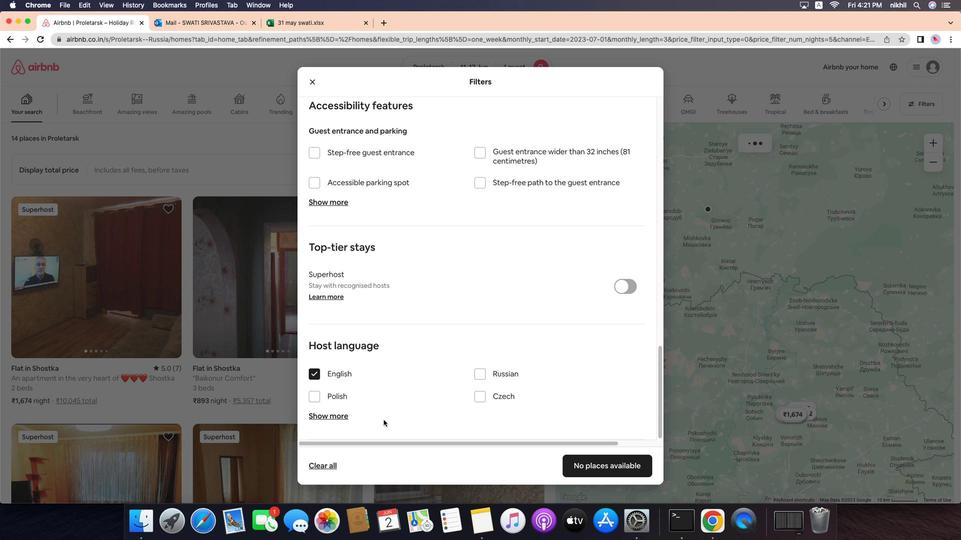 
Action: Mouse scrolled (557, 365) with delta (-13, -15)
Screenshot: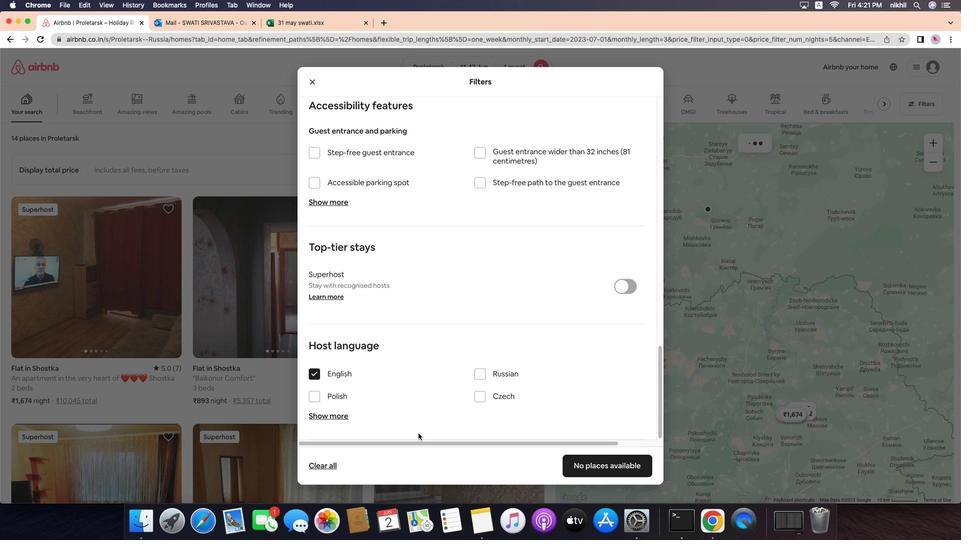 
Action: Mouse moved to (557, 365)
Screenshot: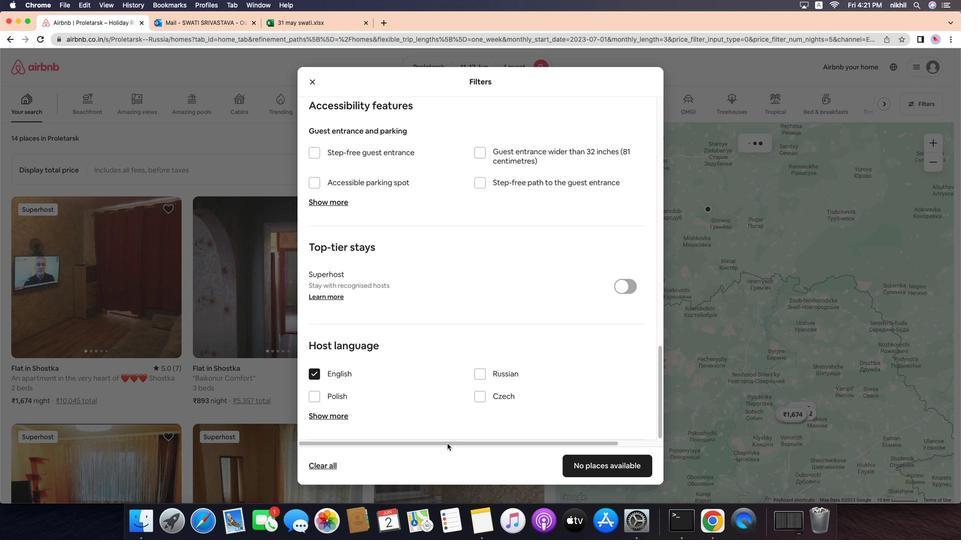 
Action: Mouse scrolled (557, 365) with delta (-13, -16)
Screenshot: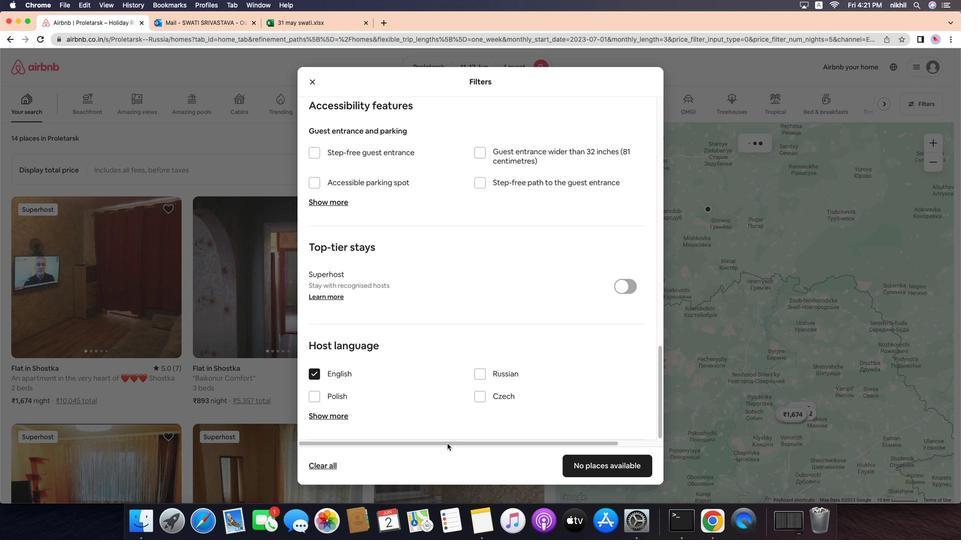 
Action: Mouse moved to (648, 269)
Screenshot: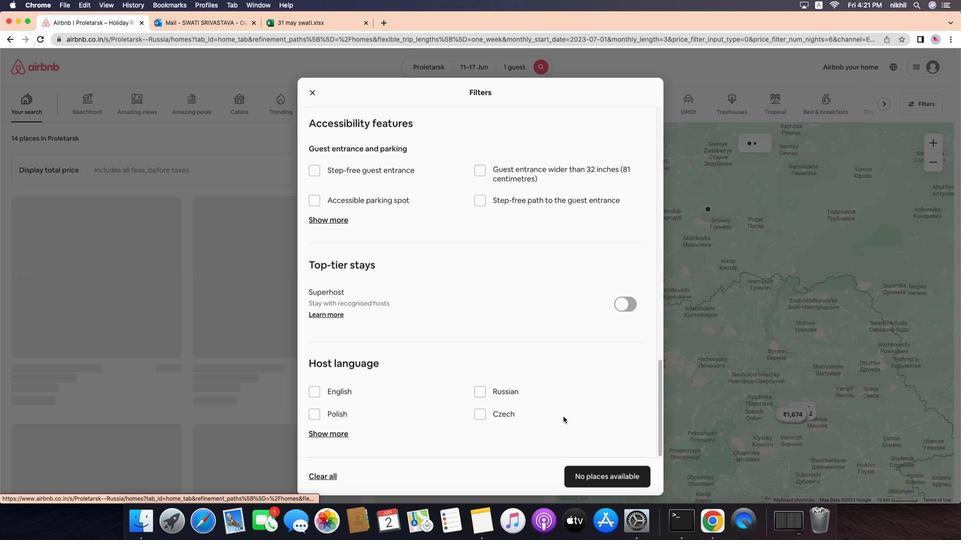 
Action: Mouse pressed left at (648, 269)
Screenshot: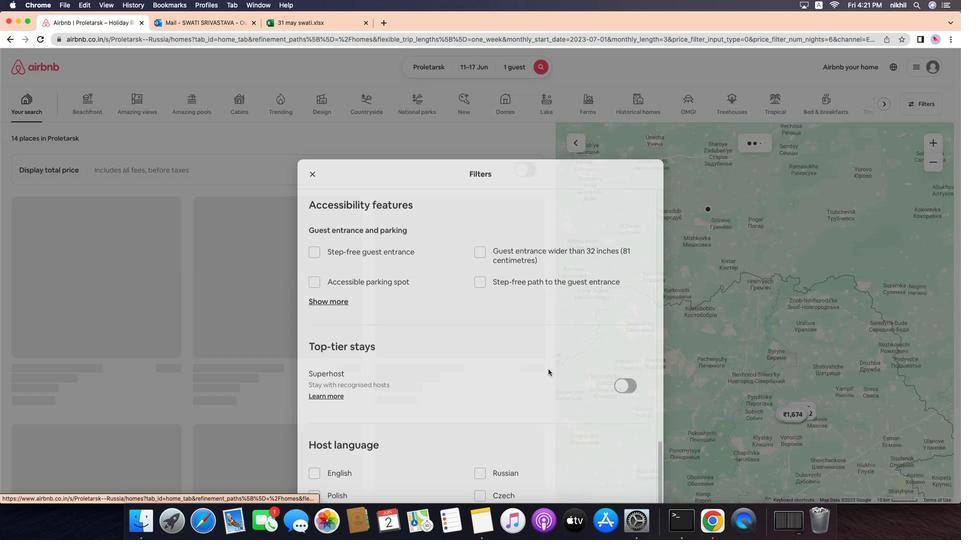 
Action: Mouse moved to (521, 339)
Screenshot: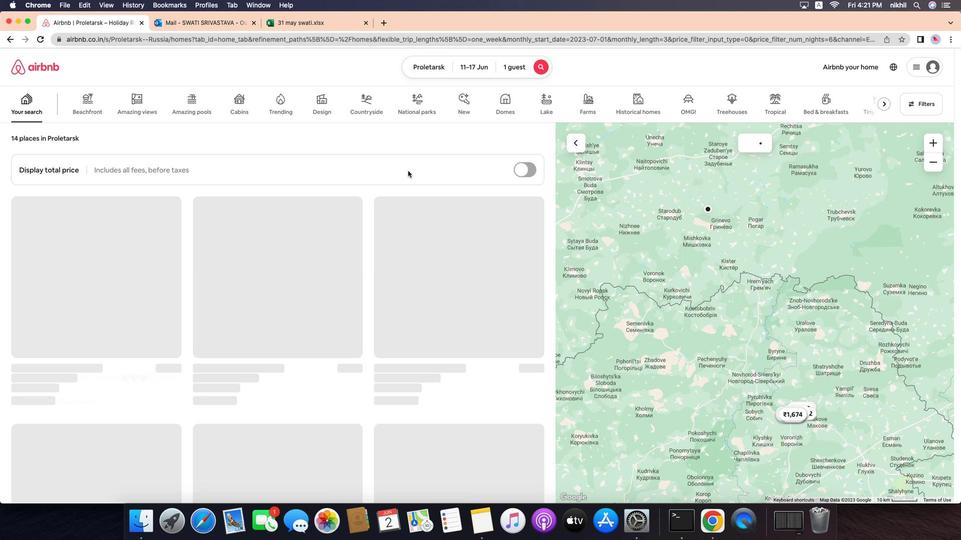 
Action: Mouse scrolled (521, 339) with delta (-13, -14)
Screenshot: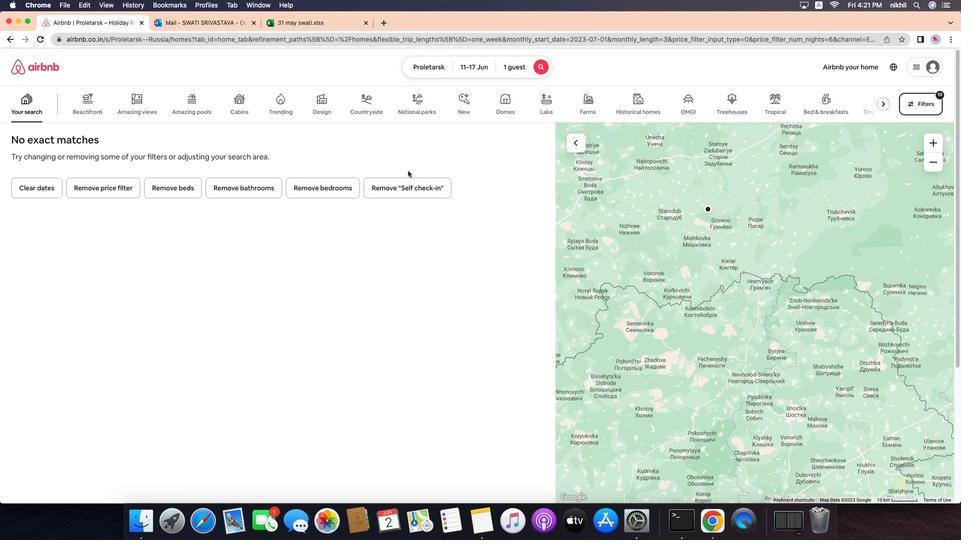 
Action: Mouse scrolled (521, 339) with delta (-13, -14)
Screenshot: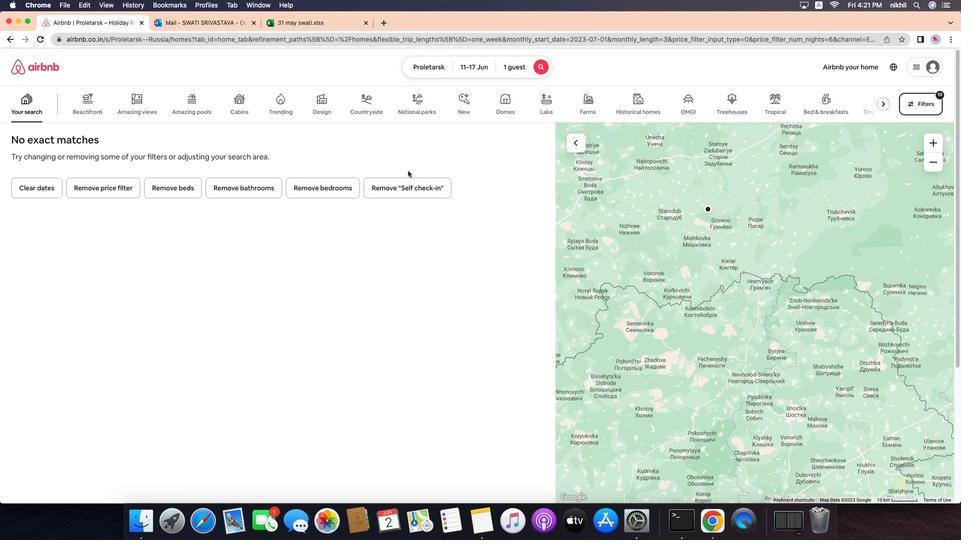 
Action: Mouse scrolled (521, 339) with delta (-13, -15)
Screenshot: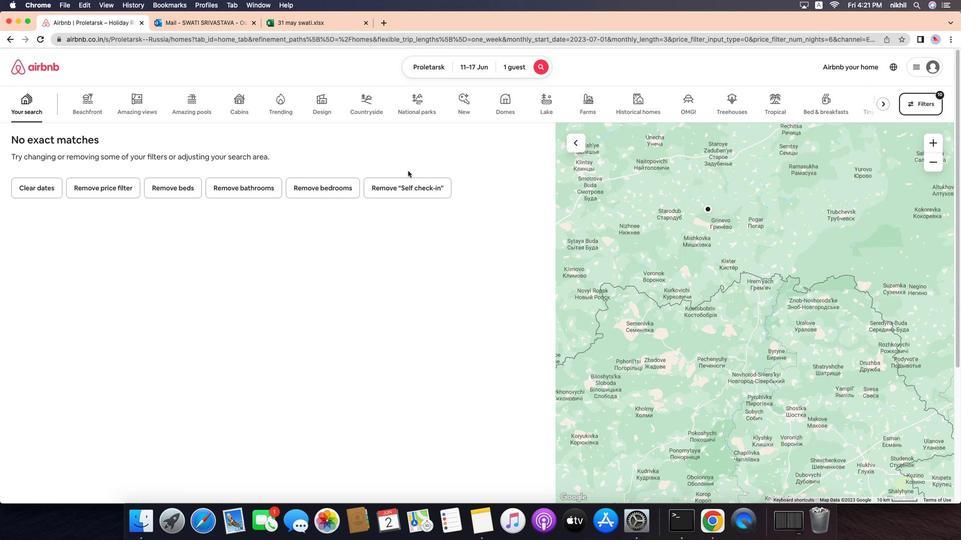 
Action: Mouse scrolled (521, 339) with delta (-13, -16)
Screenshot: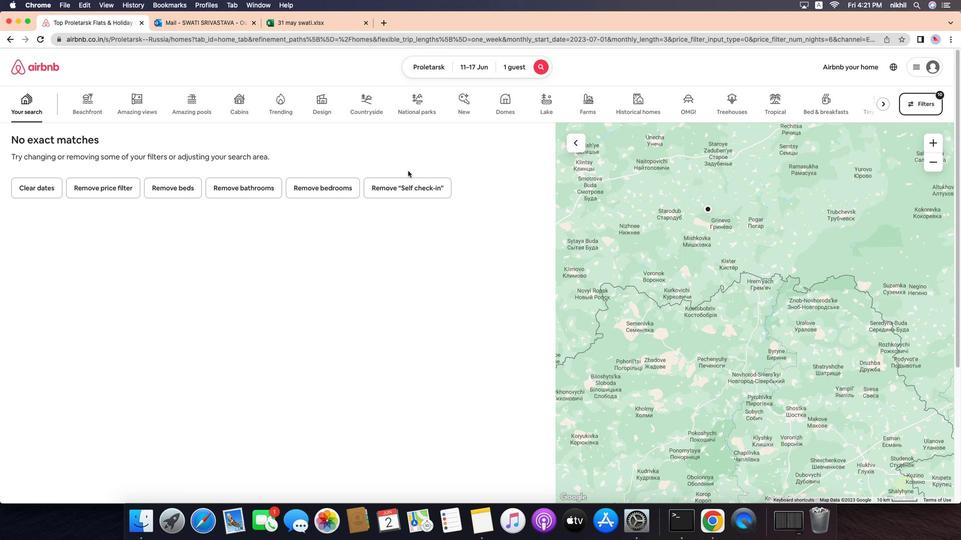 
Action: Mouse moved to (520, 339)
Screenshot: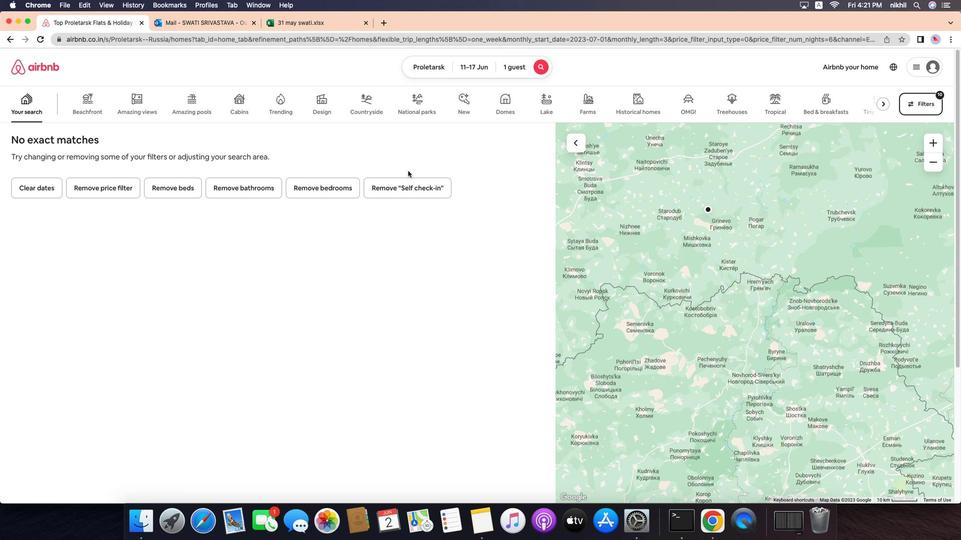
Action: Mouse scrolled (520, 339) with delta (-13, -14)
Screenshot: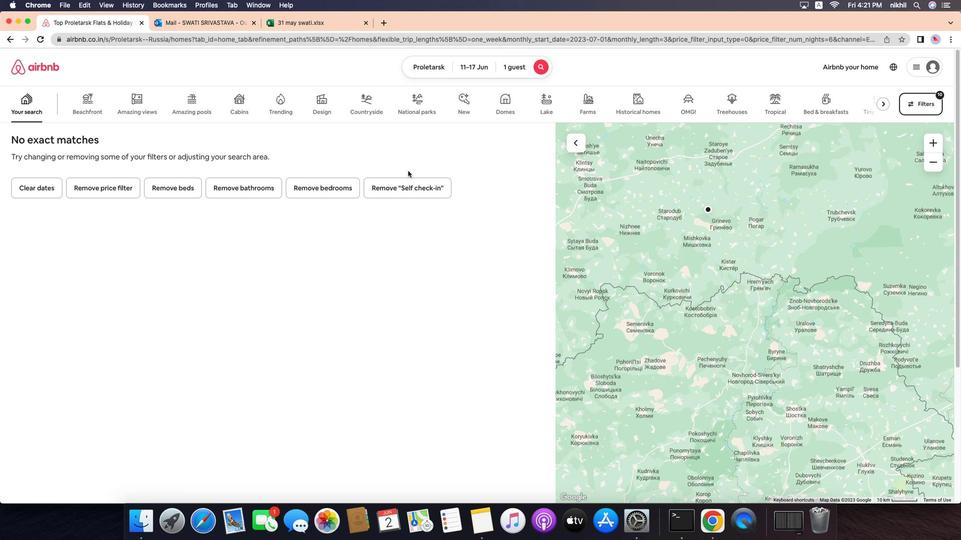 
Action: Mouse scrolled (520, 339) with delta (-13, -14)
Screenshot: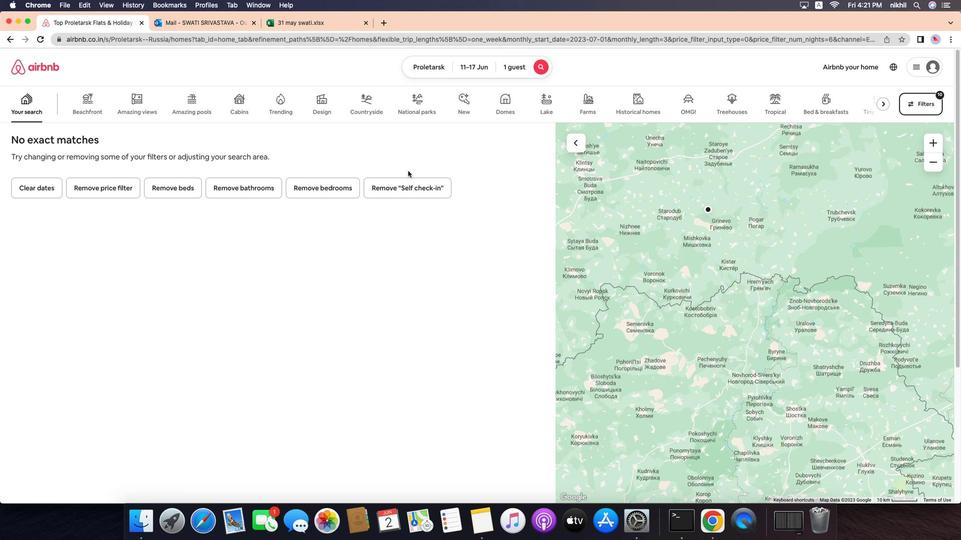 
Action: Mouse scrolled (520, 339) with delta (-13, -15)
Screenshot: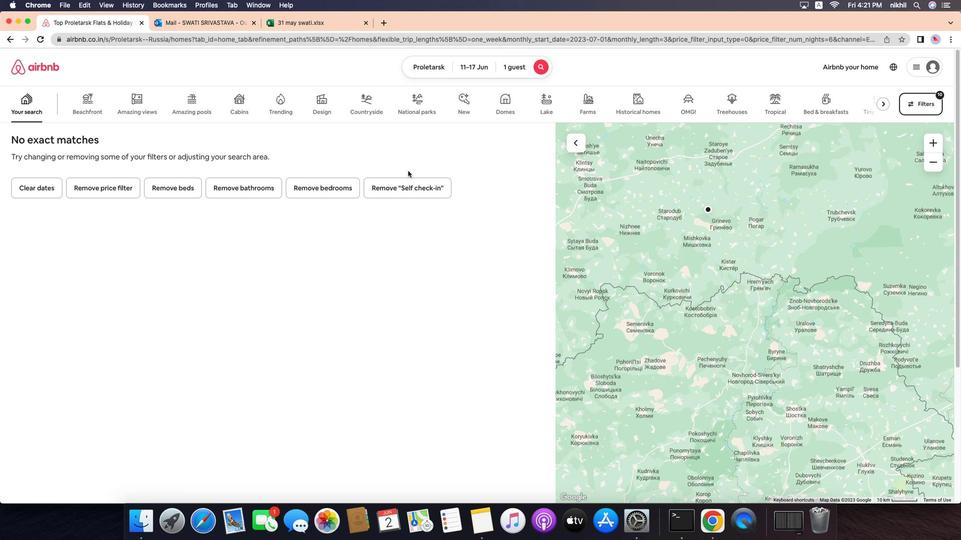 
Action: Mouse scrolled (520, 339) with delta (-13, -16)
Screenshot: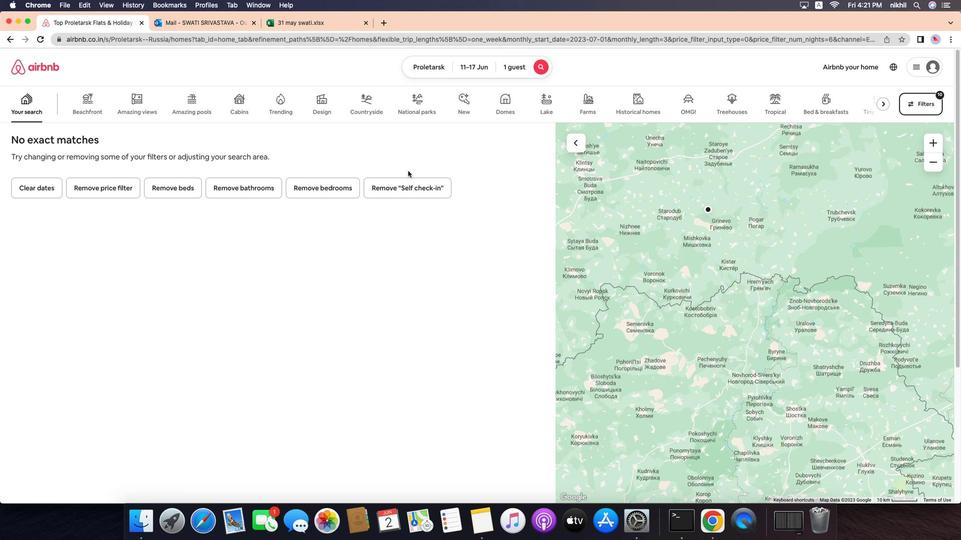 
Action: Mouse scrolled (520, 339) with delta (-13, -14)
Screenshot: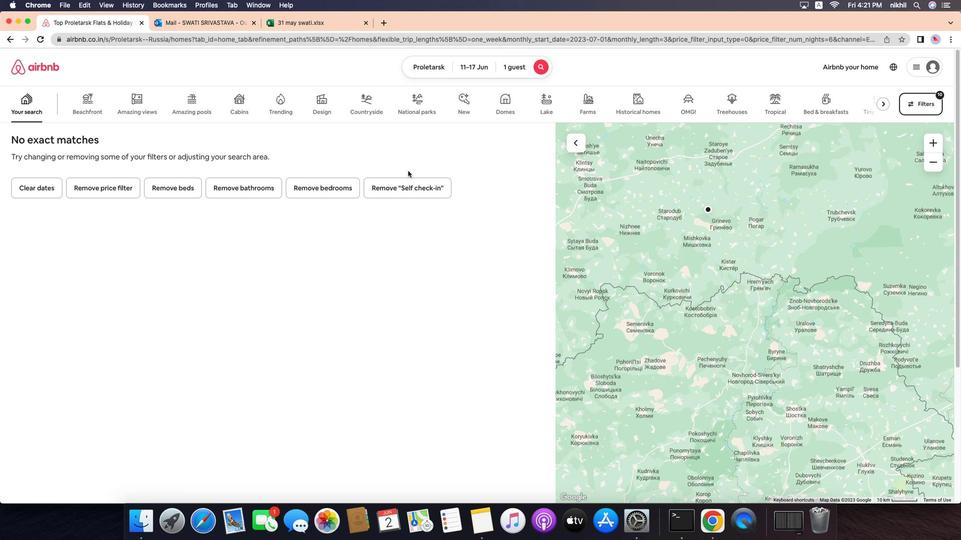 
Action: Mouse scrolled (520, 339) with delta (-13, -14)
Screenshot: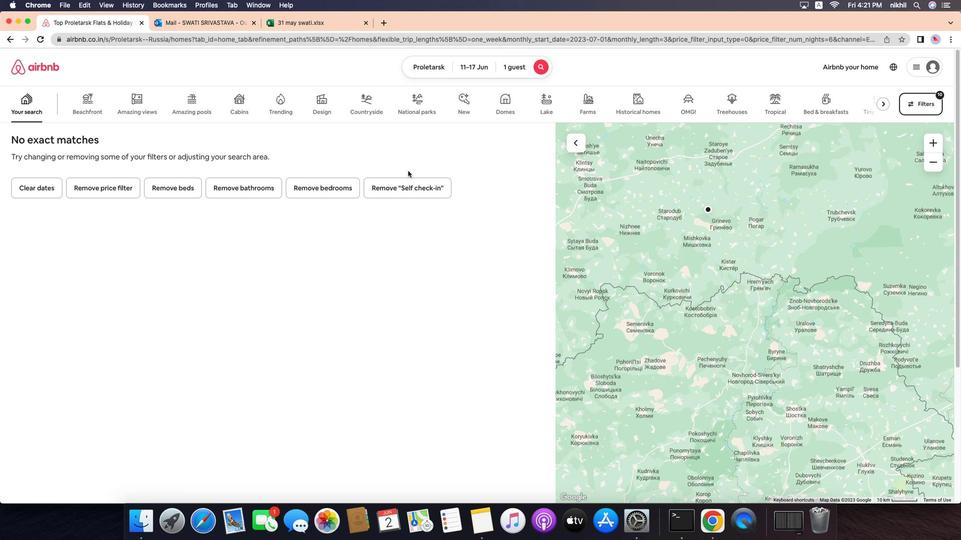 
Action: Mouse scrolled (520, 339) with delta (-13, -15)
Screenshot: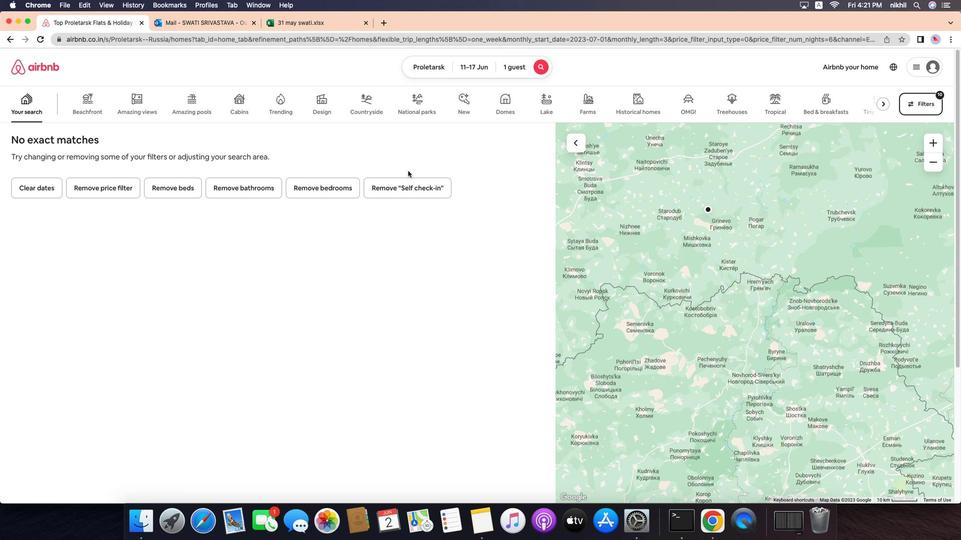 
Action: Mouse moved to (316, 385)
Screenshot: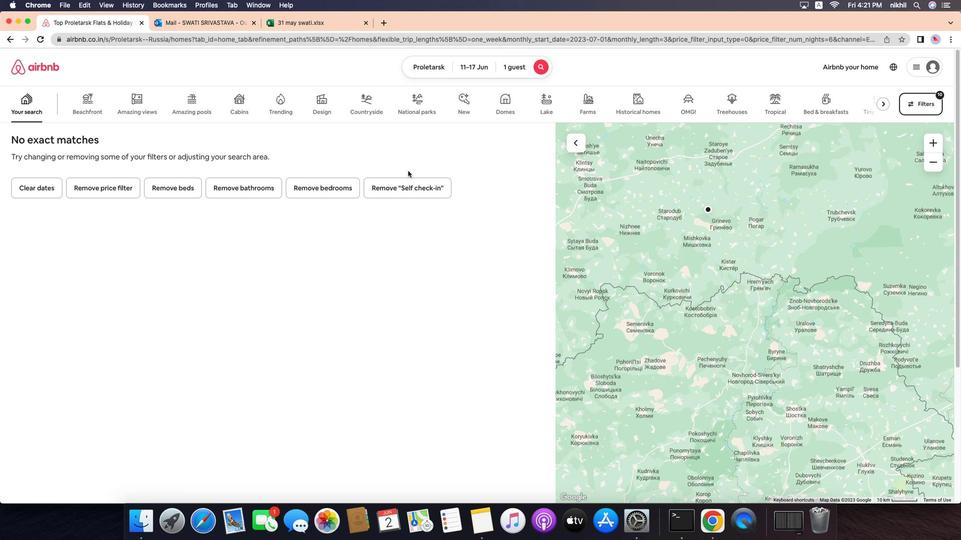 
Action: Mouse pressed left at (316, 385)
Screenshot: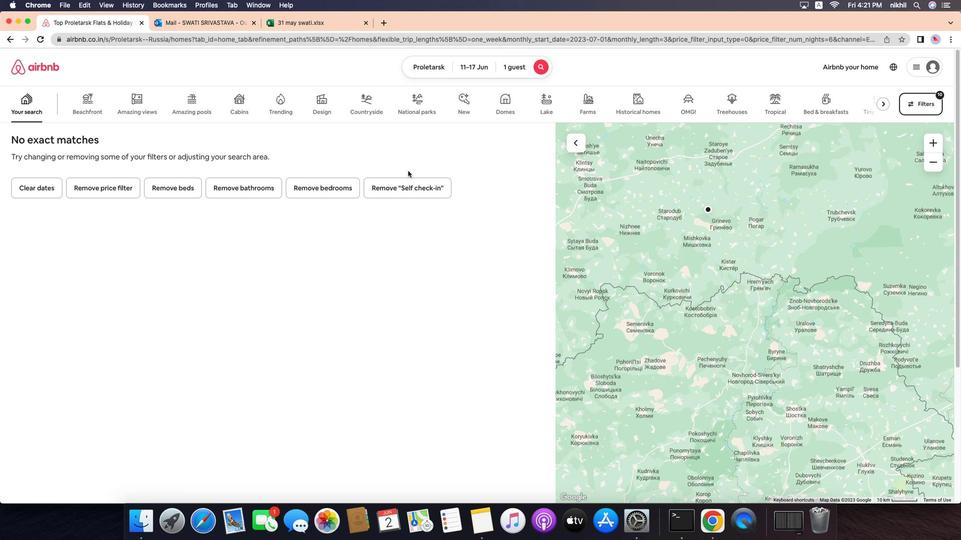 
Action: Mouse moved to (604, 482)
Screenshot: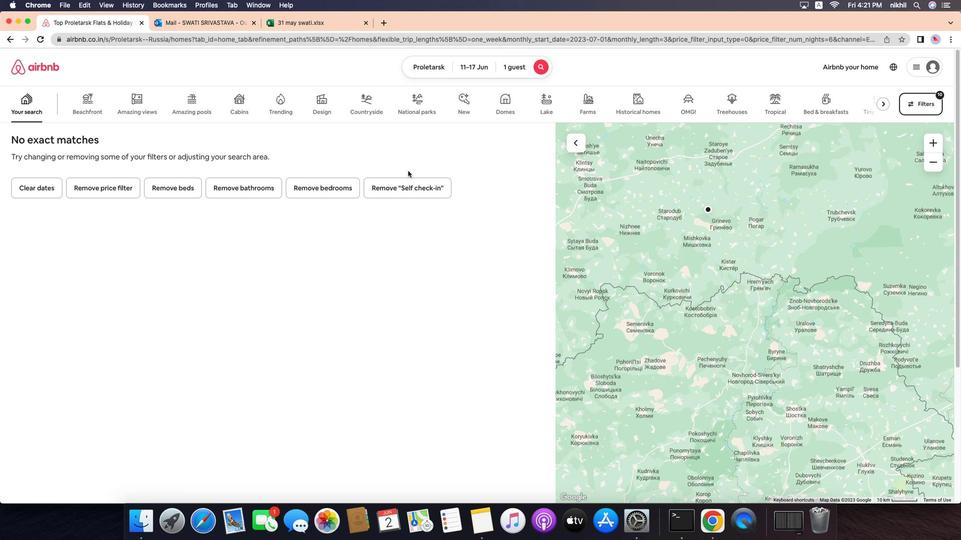 
Action: Mouse pressed left at (604, 482)
Screenshot: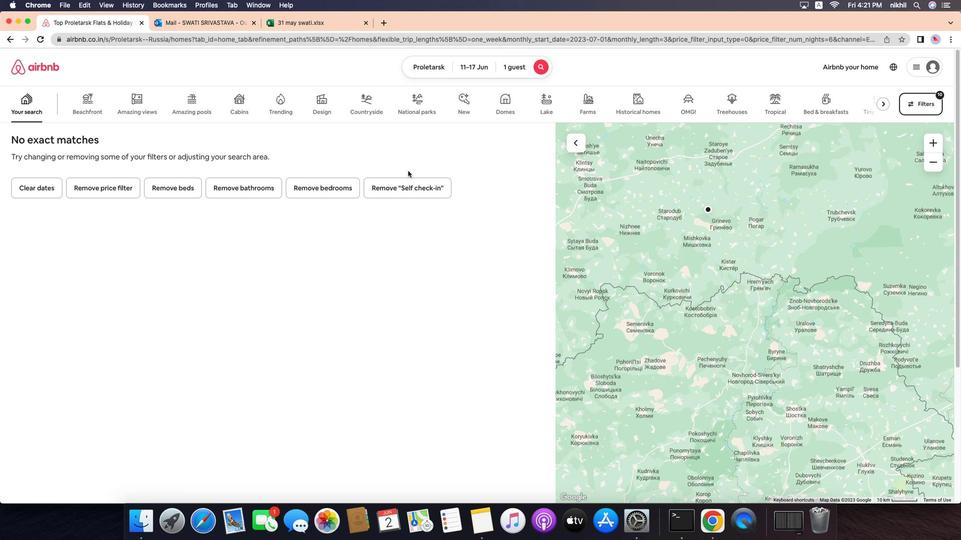 
Action: Mouse moved to (421, 168)
Screenshot: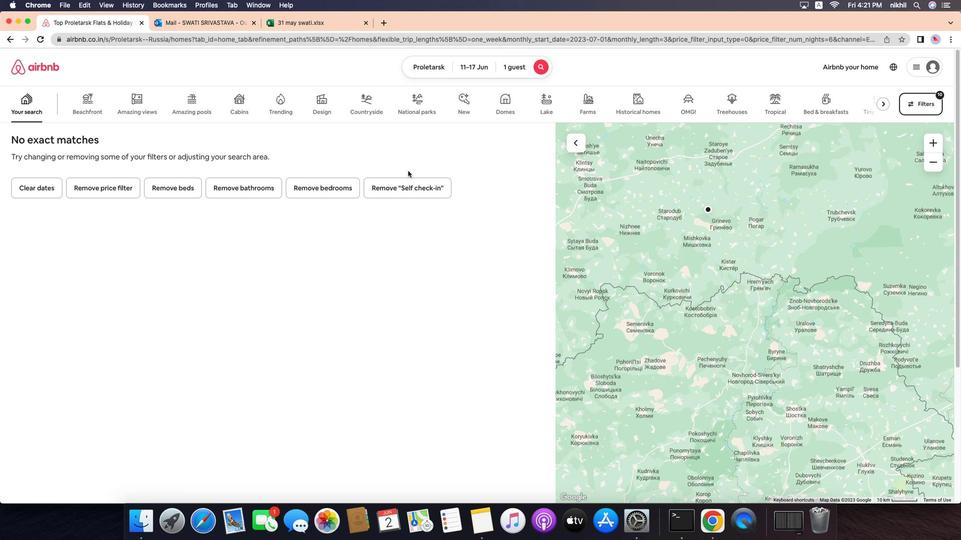 
